 Task: For heading Calibri with Bold.  font size for heading24,  'Change the font style of data to'Bell MT.  and font size to 16,  Change the alignment of both headline & data to Align middle & Align Center.  In the sheet  InvReceiptsData
Action: Mouse moved to (68, 134)
Screenshot: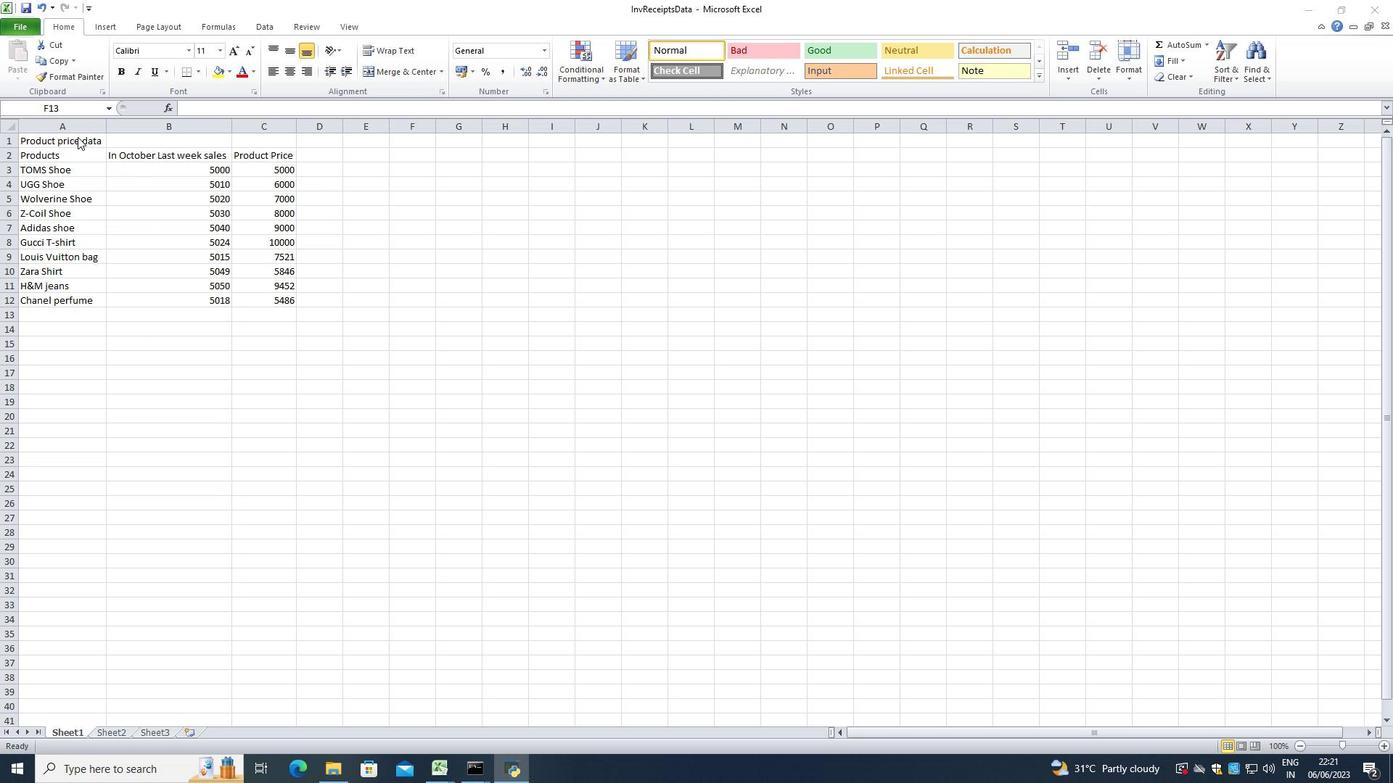 
Action: Mouse pressed left at (68, 134)
Screenshot: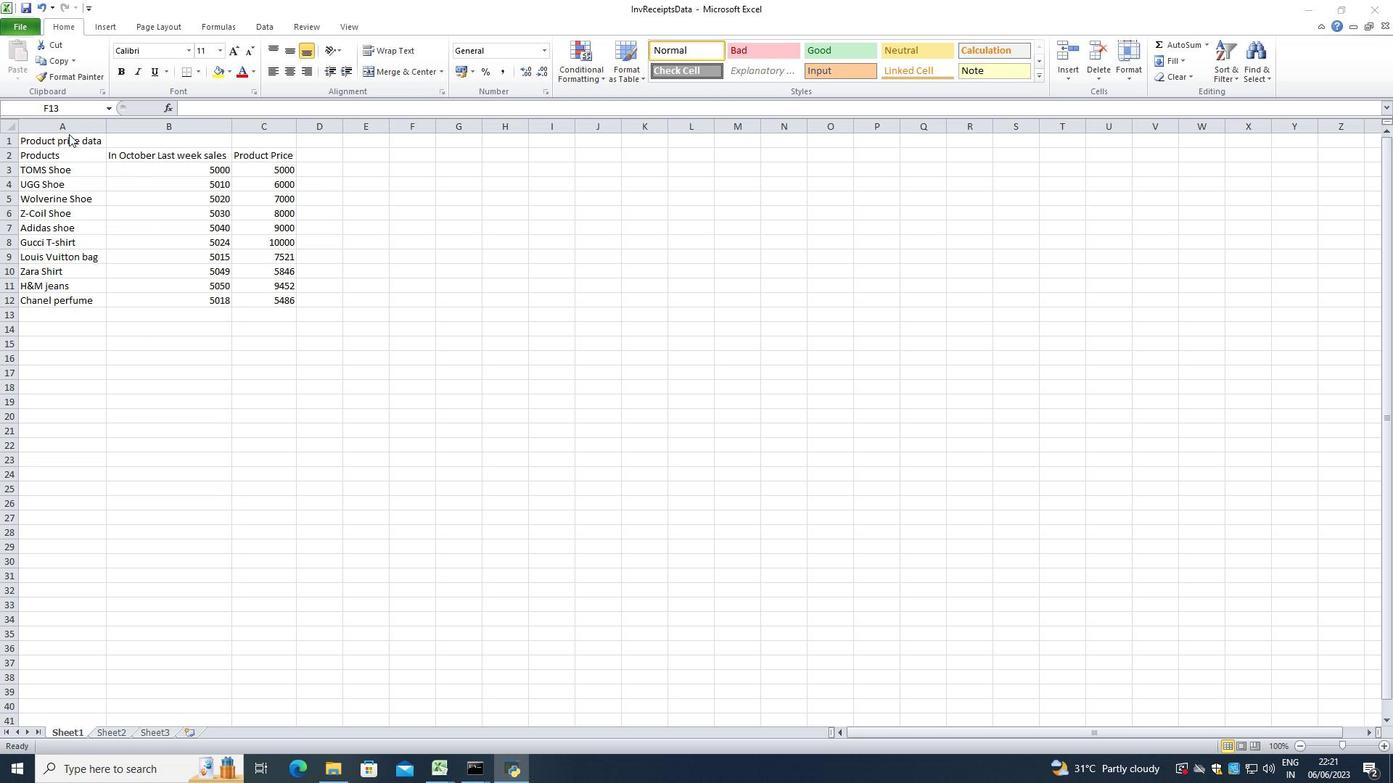 
Action: Mouse moved to (68, 138)
Screenshot: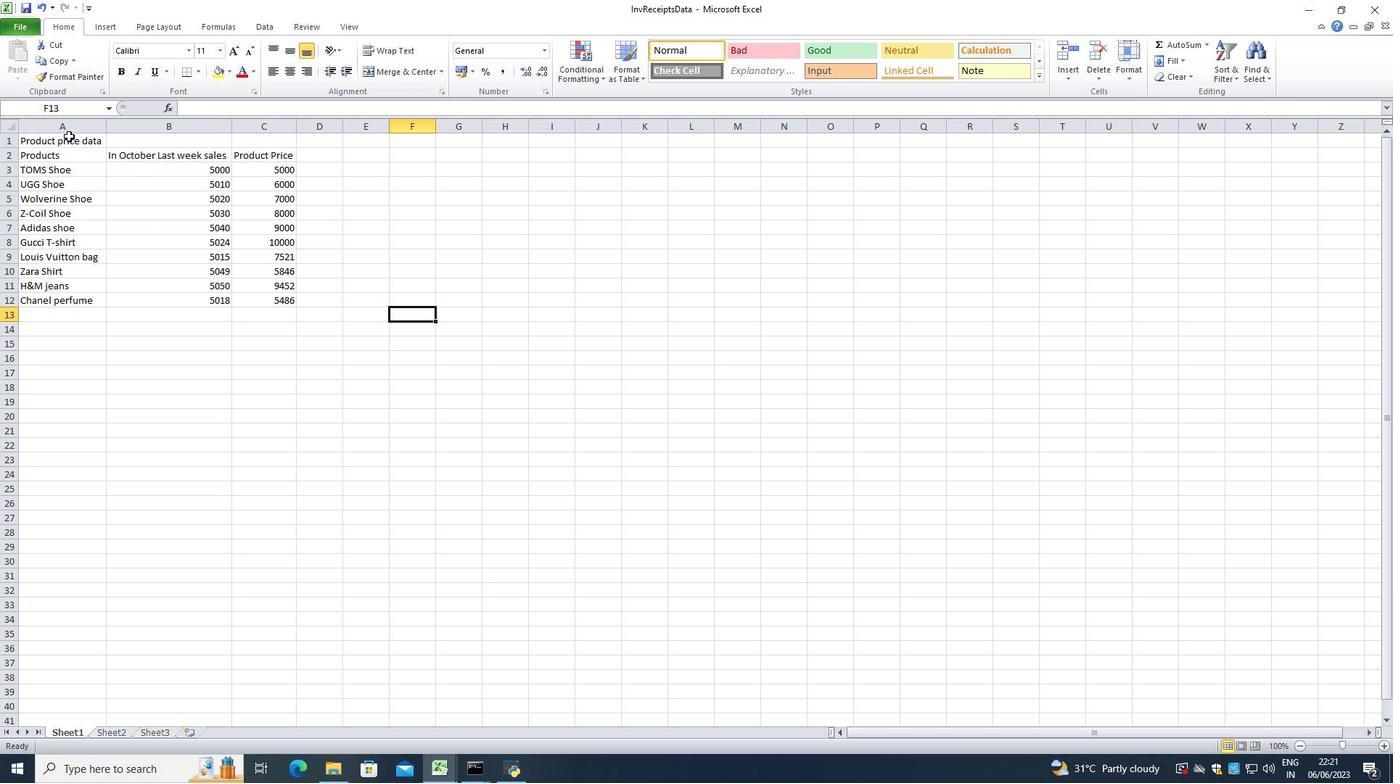 
Action: Mouse pressed left at (68, 138)
Screenshot: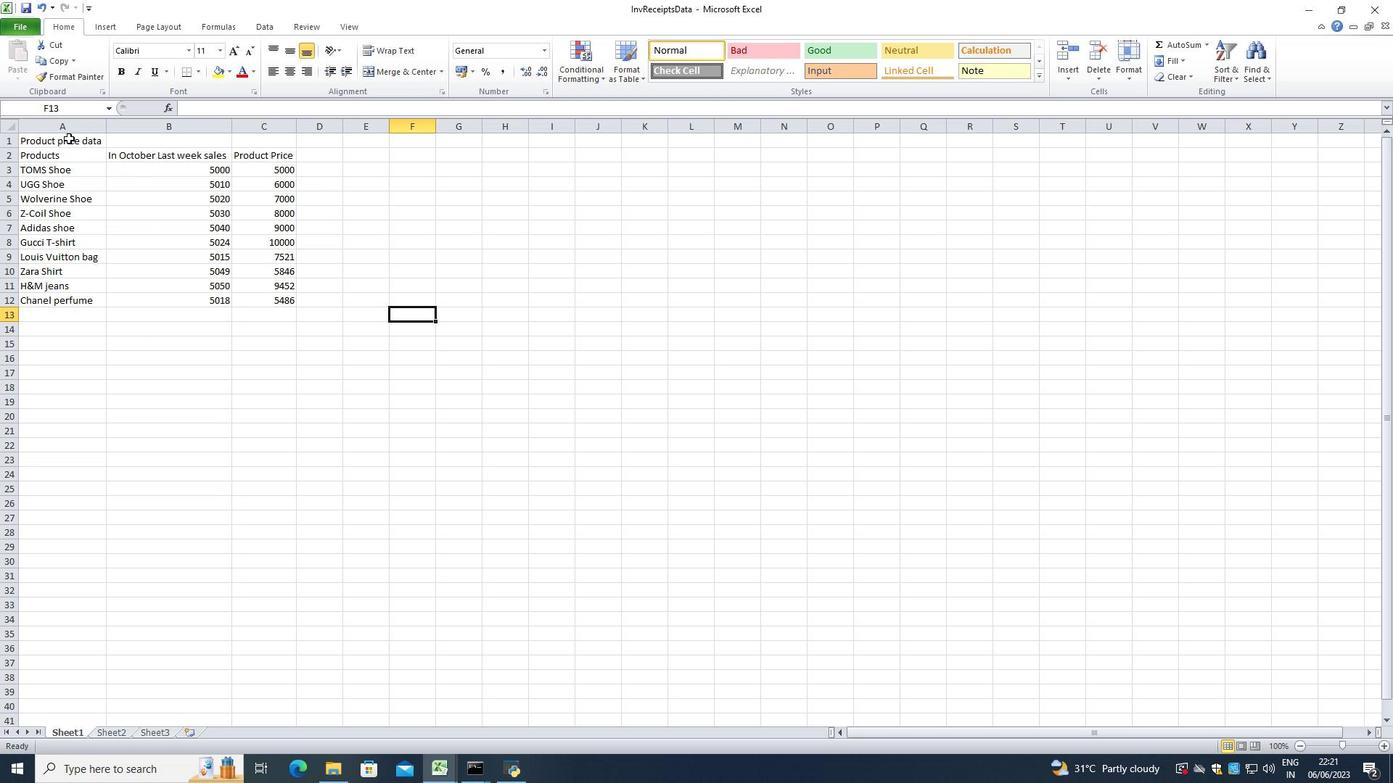 
Action: Mouse moved to (147, 50)
Screenshot: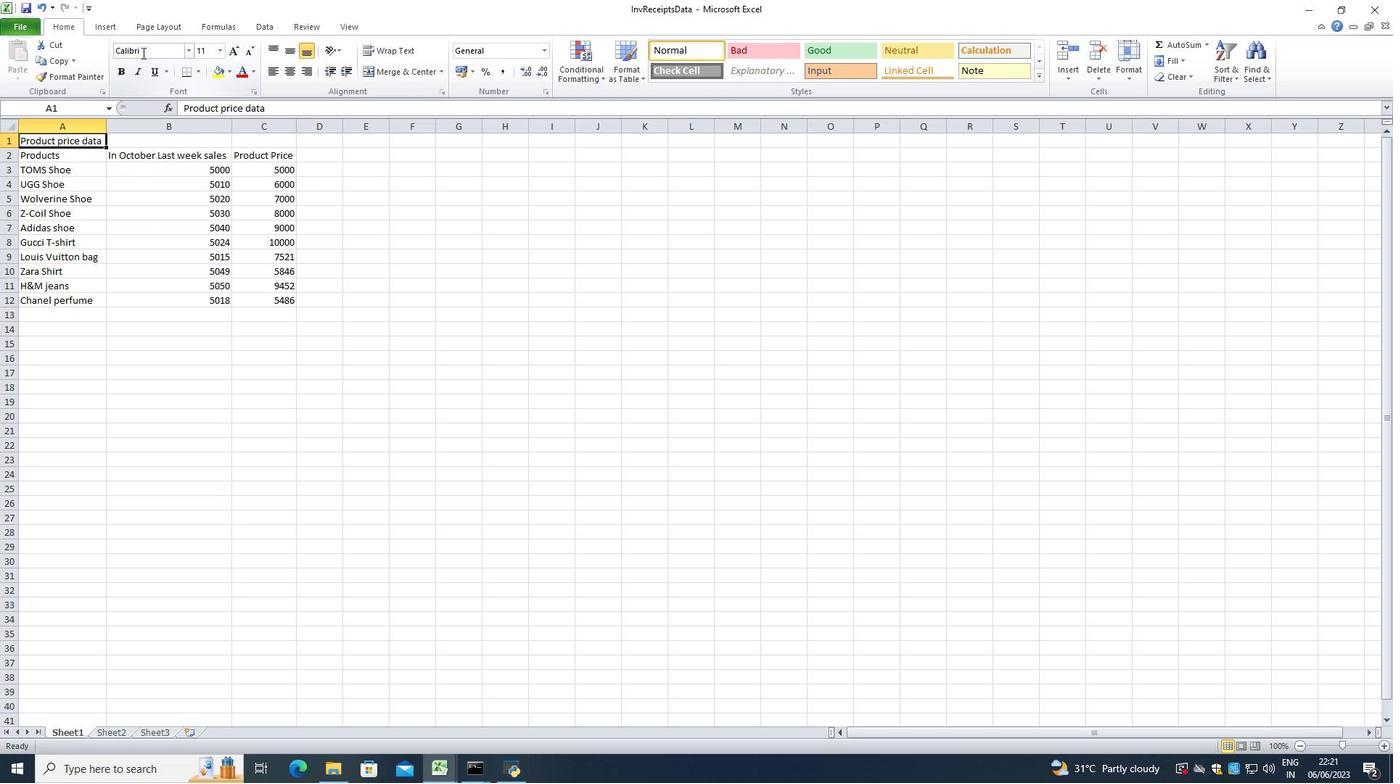 
Action: Mouse pressed left at (147, 50)
Screenshot: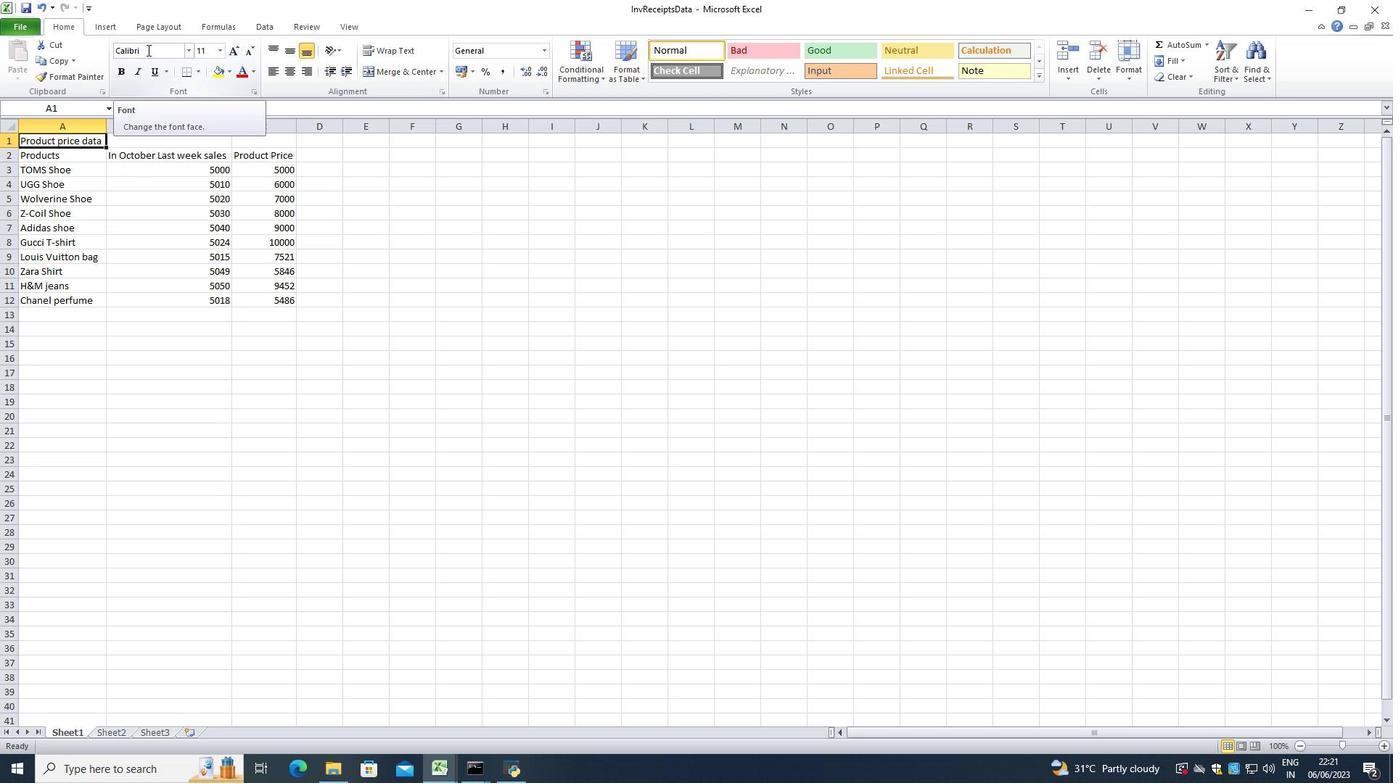 
Action: Key pressed <Key.backspace>
Screenshot: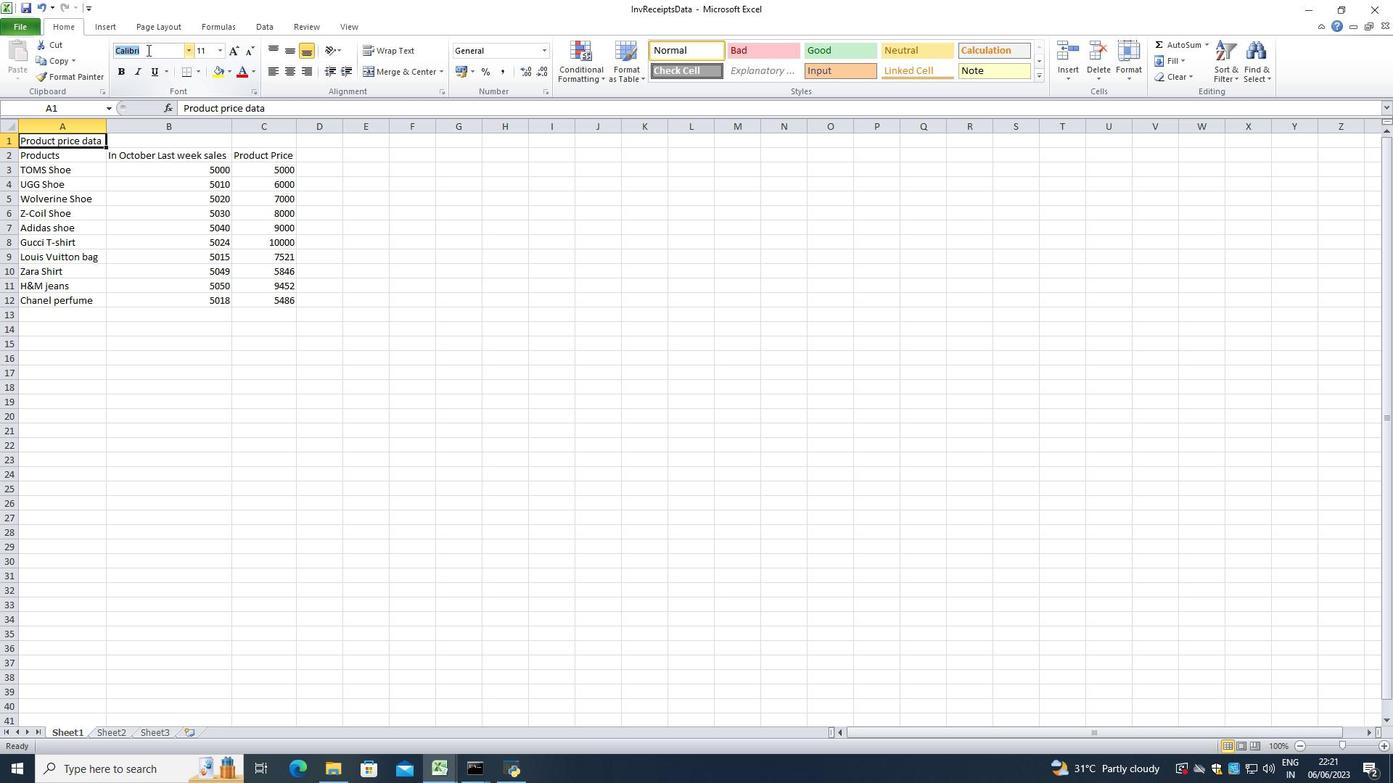 
Action: Mouse moved to (147, 50)
Screenshot: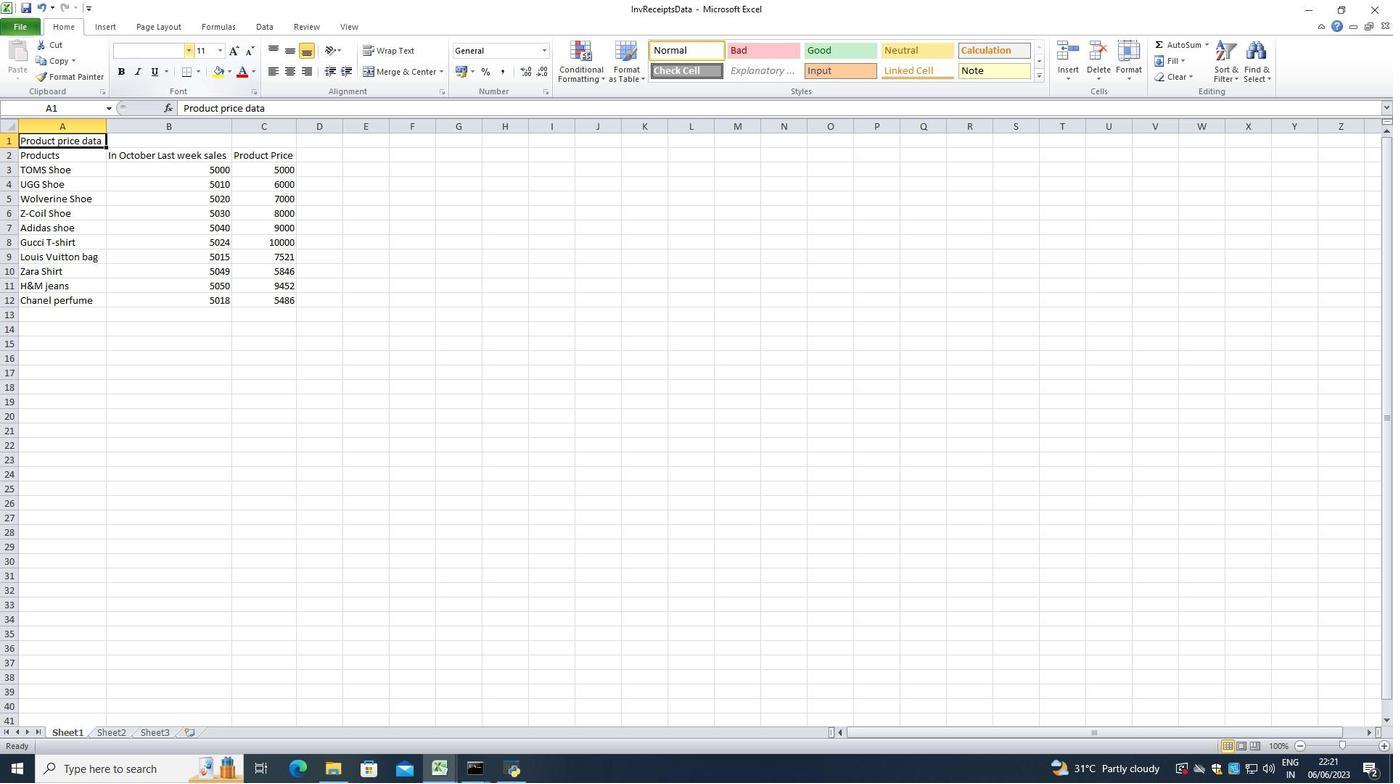 
Action: Key pressed c
Screenshot: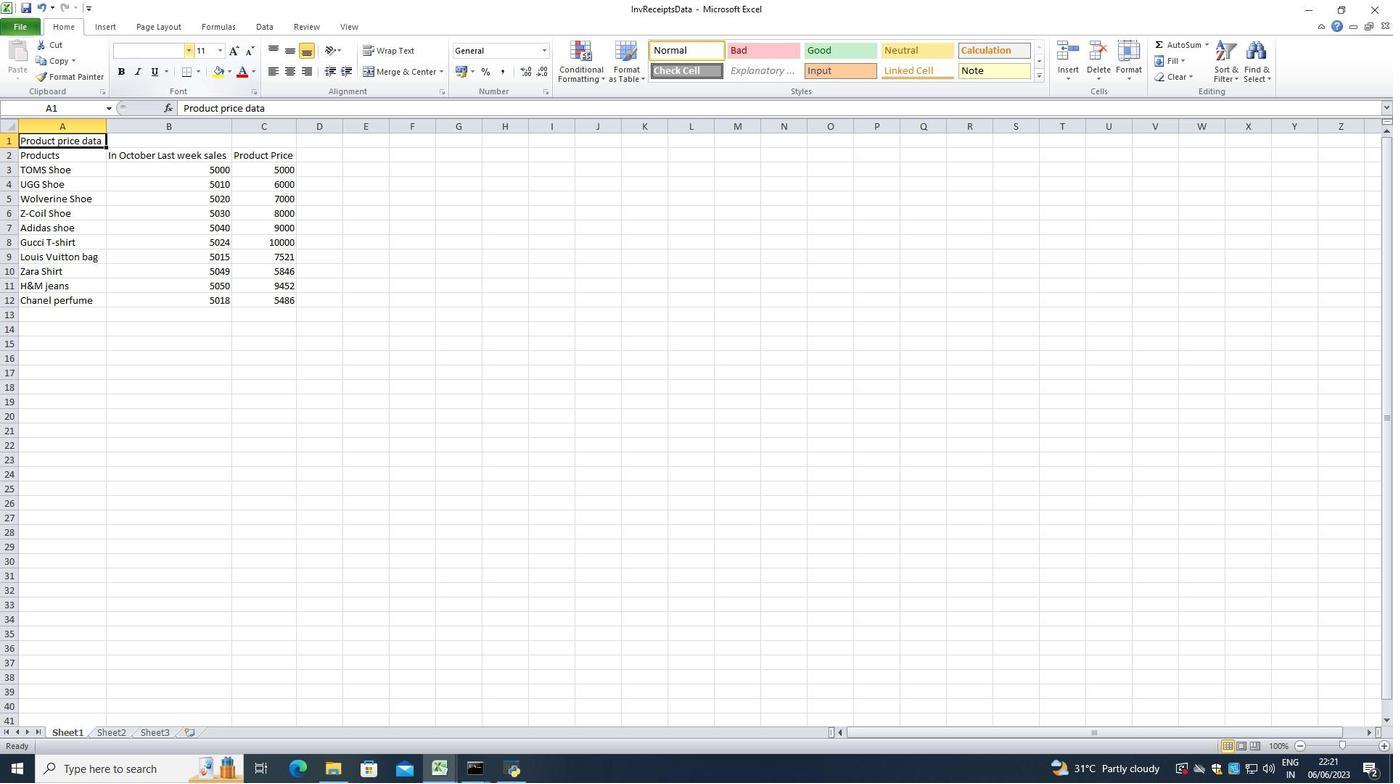 
Action: Mouse moved to (116, 28)
Screenshot: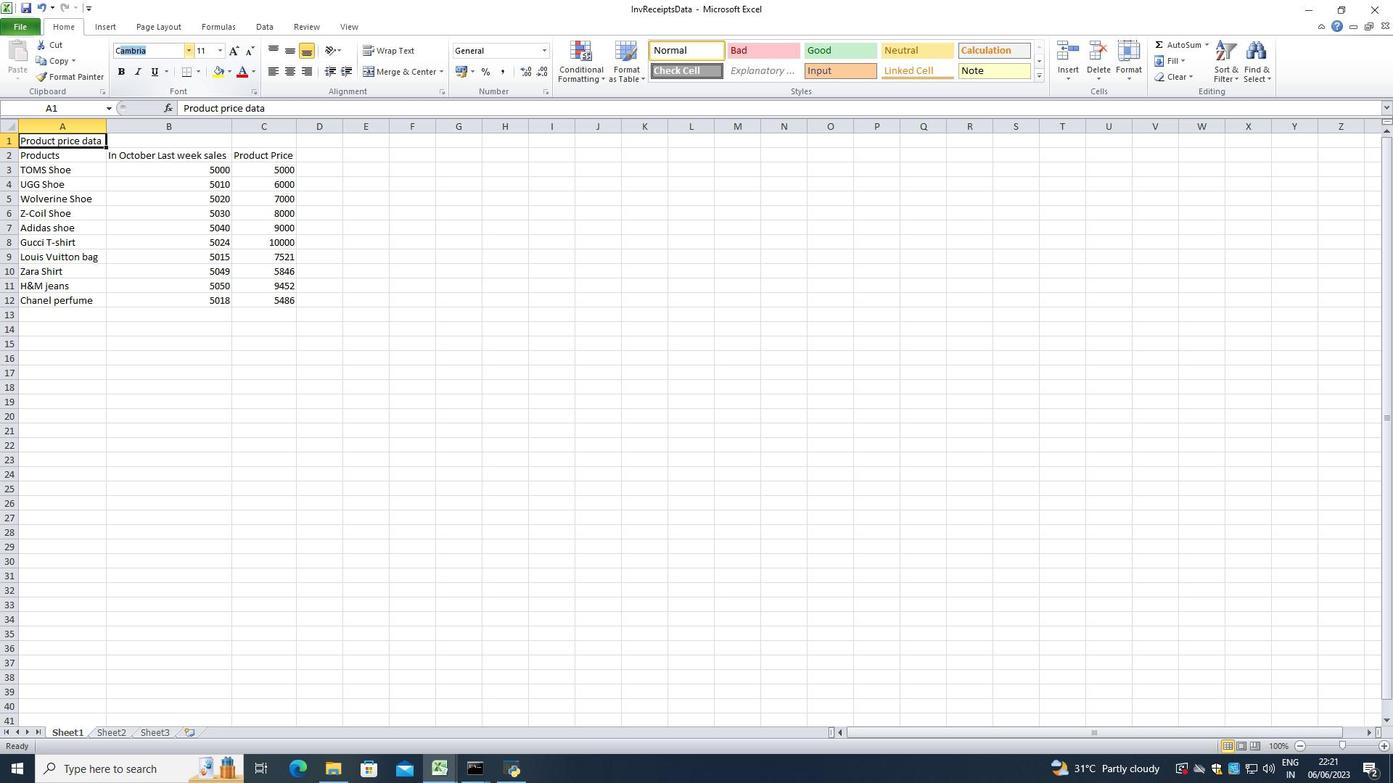 
Action: Key pressed a
Screenshot: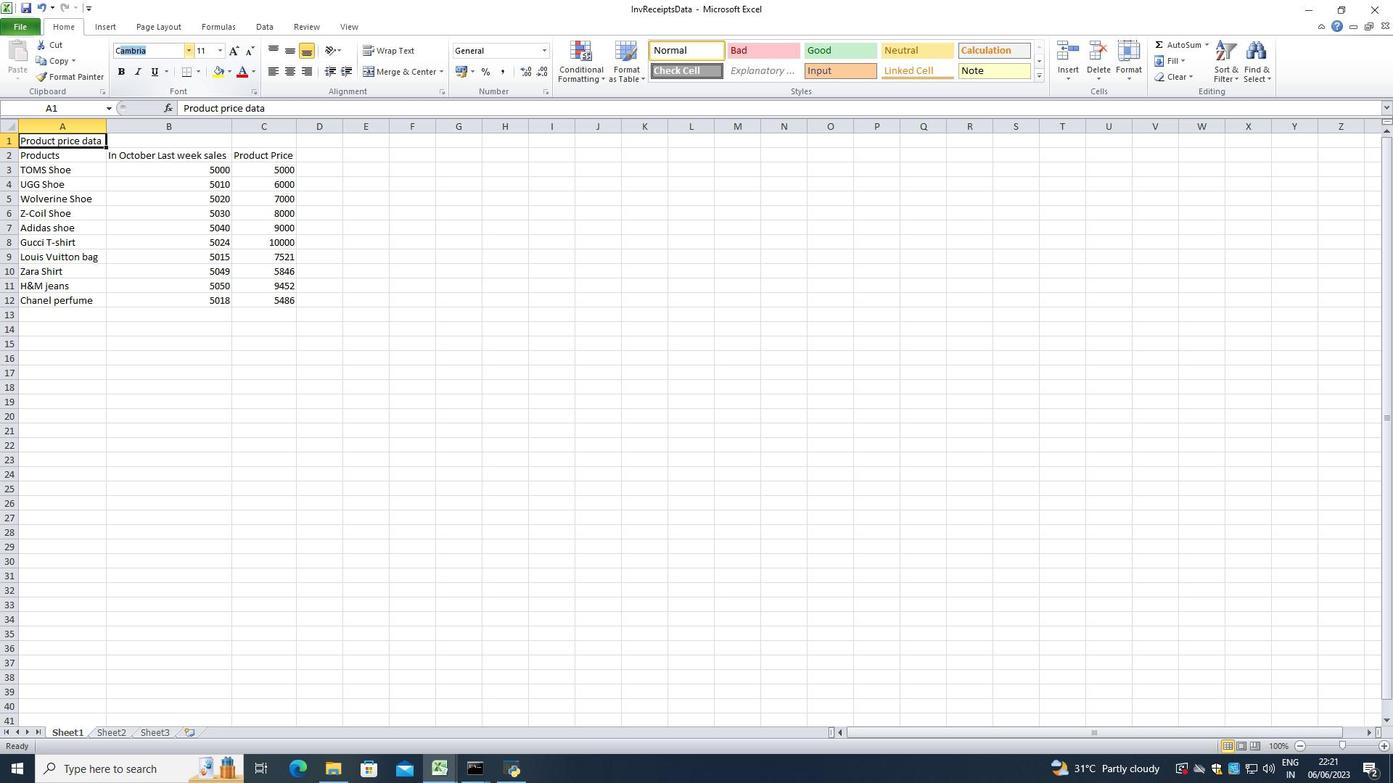 
Action: Mouse moved to (106, 21)
Screenshot: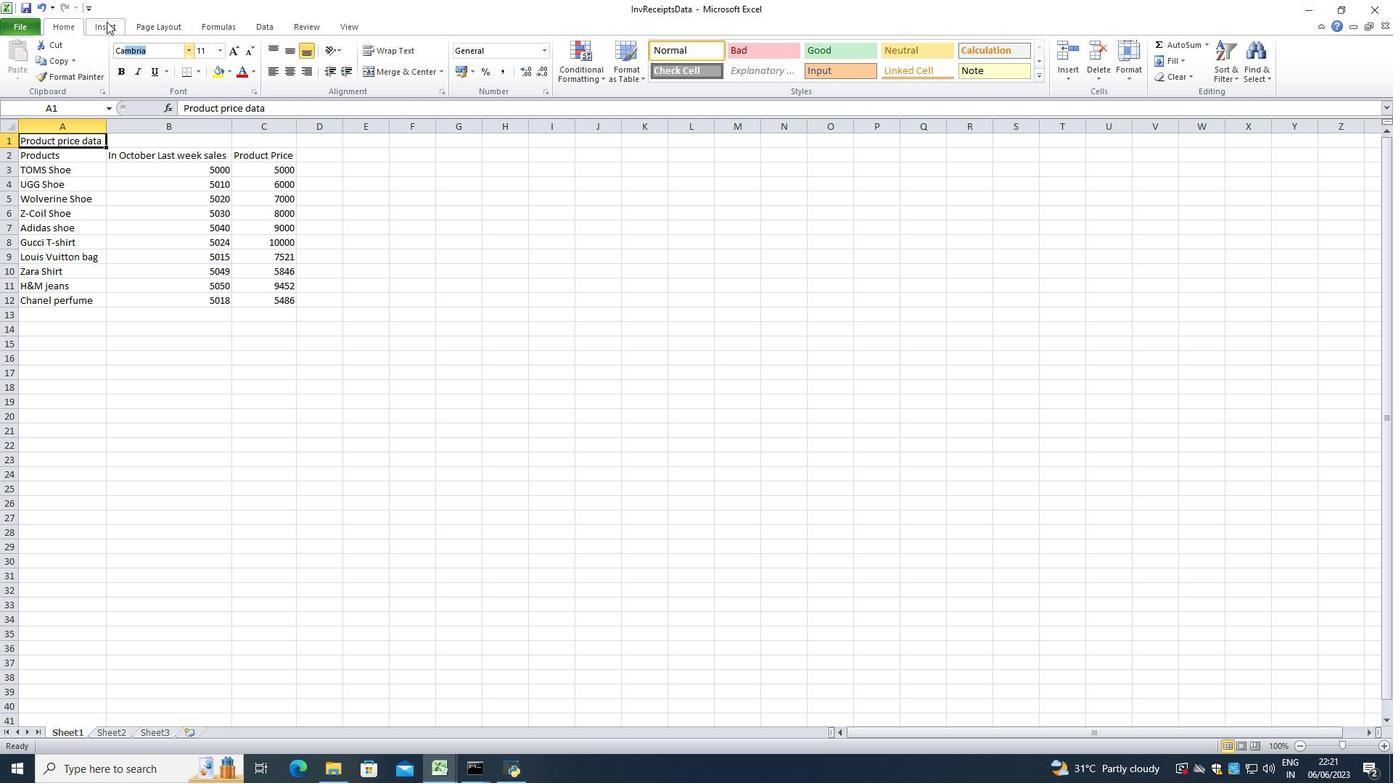 
Action: Key pressed i<Key.backspace>li<Key.enter>
Screenshot: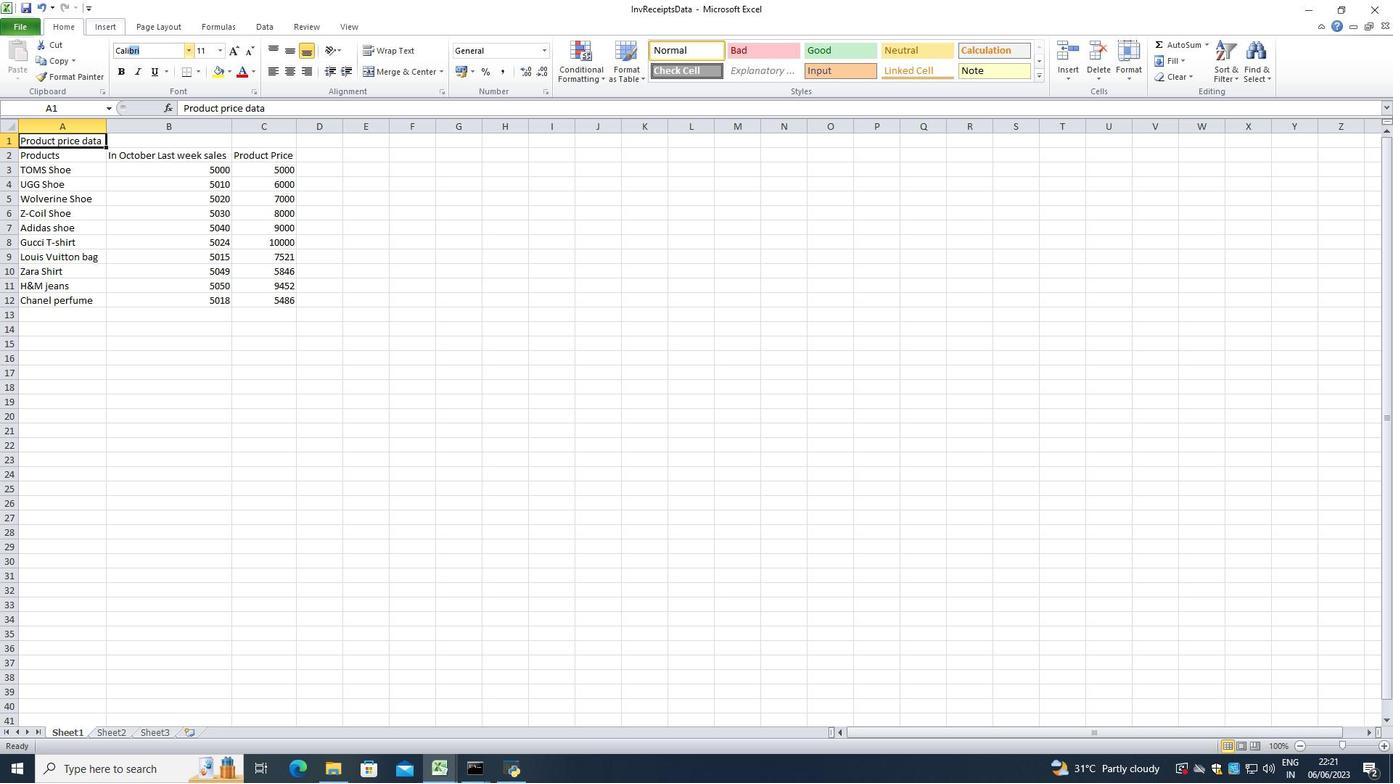 
Action: Mouse moved to (121, 71)
Screenshot: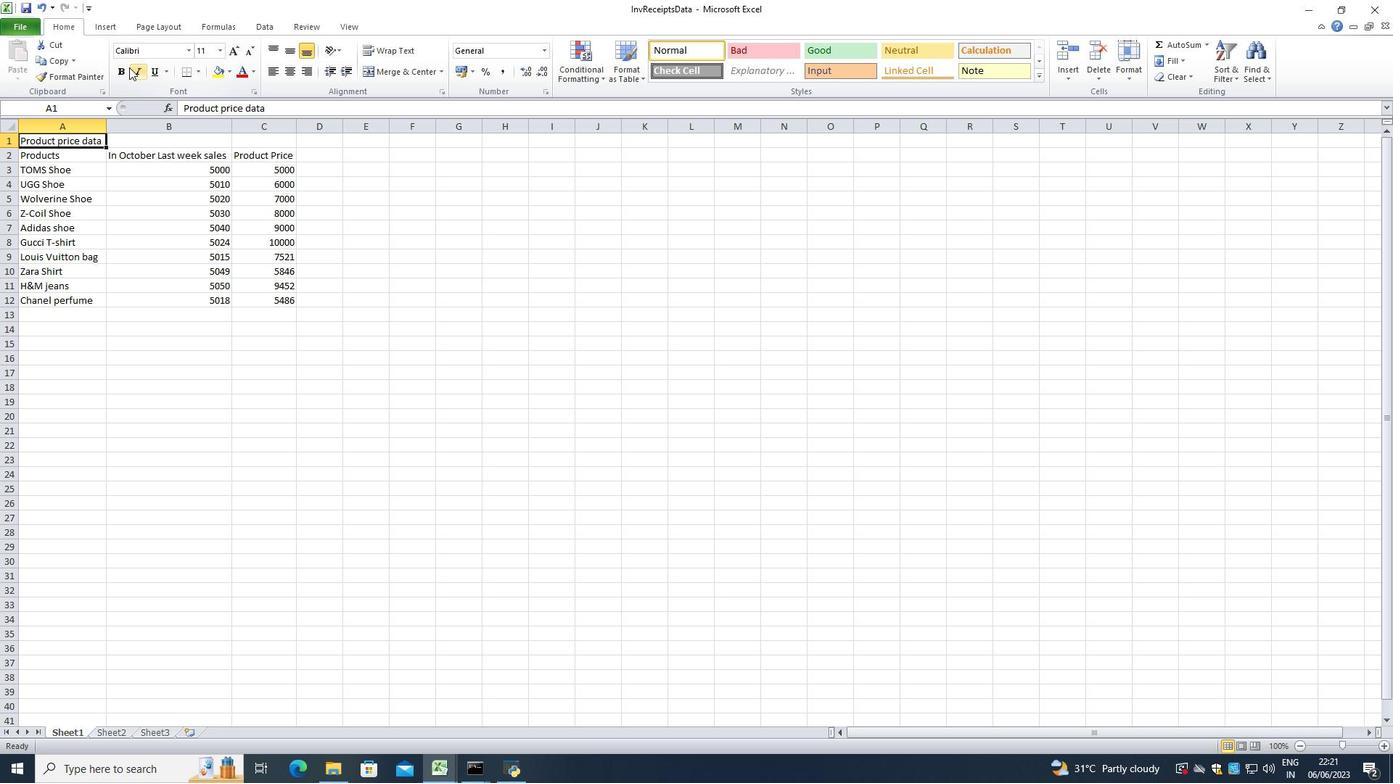 
Action: Mouse pressed left at (121, 71)
Screenshot: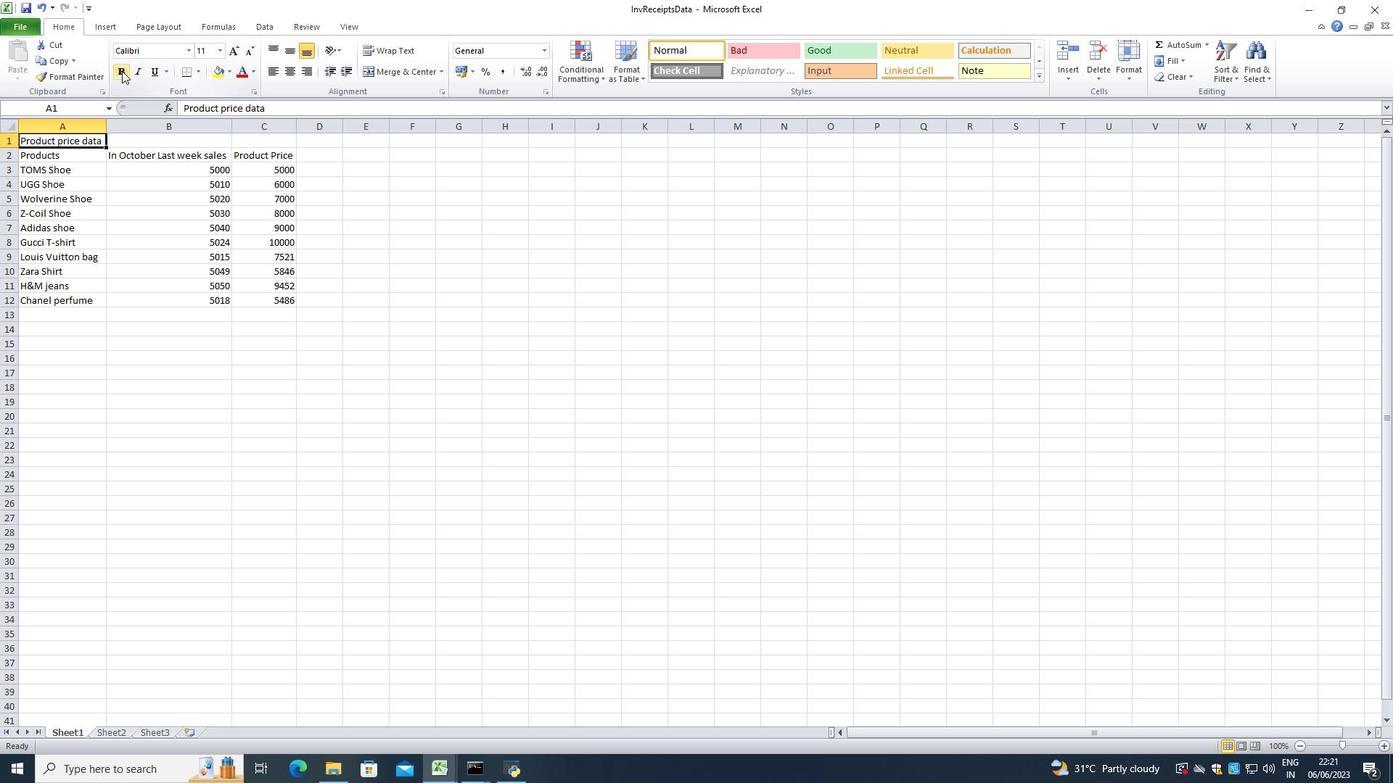 
Action: Mouse moved to (205, 51)
Screenshot: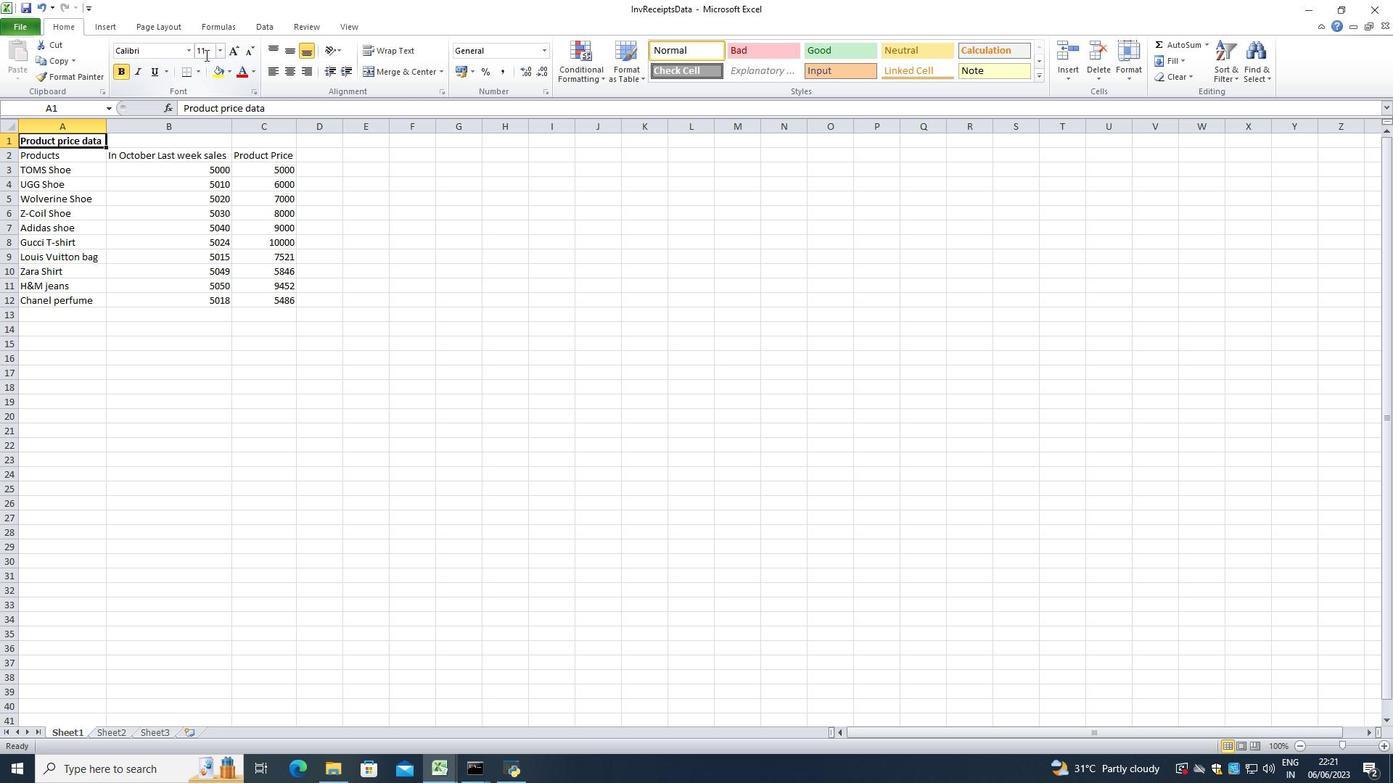
Action: Mouse pressed left at (205, 51)
Screenshot: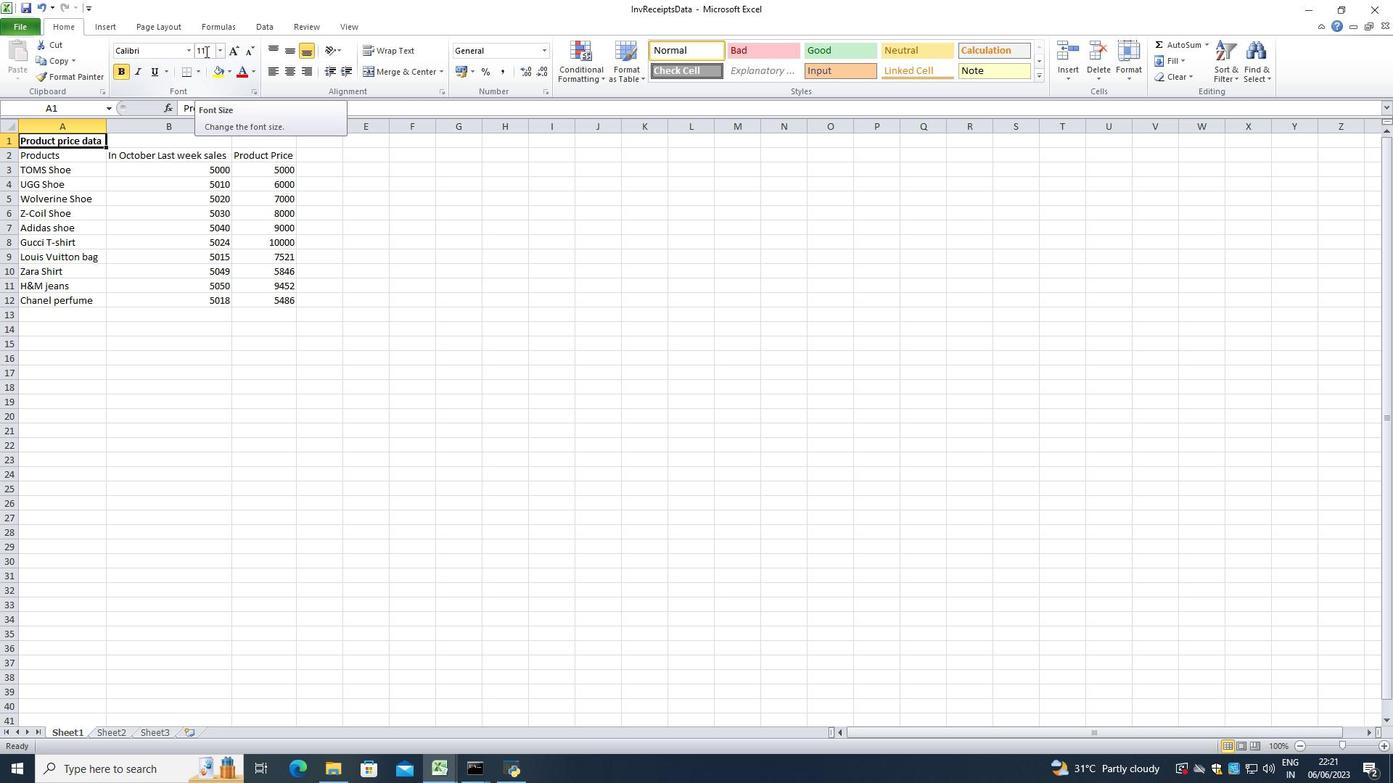 
Action: Key pressed <Key.backspace>
Screenshot: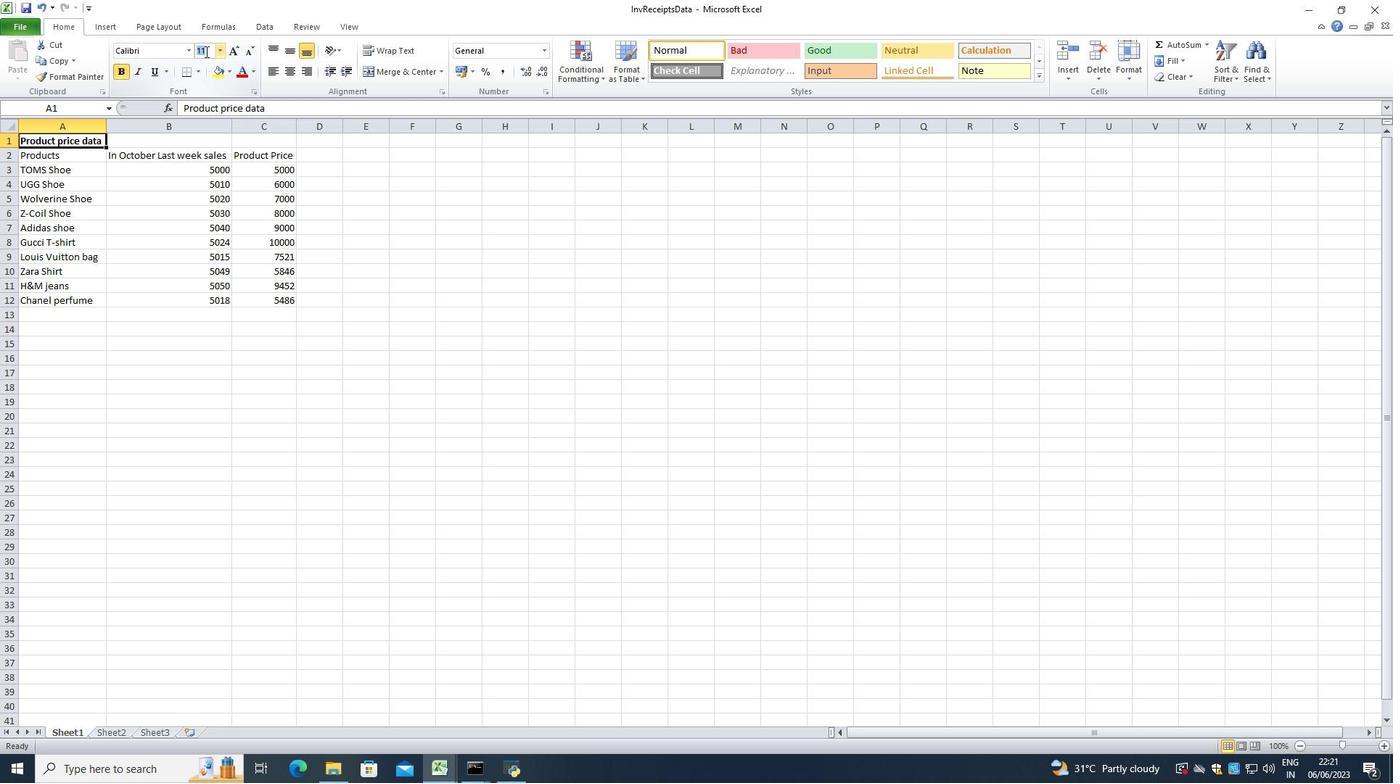 
Action: Mouse moved to (202, 55)
Screenshot: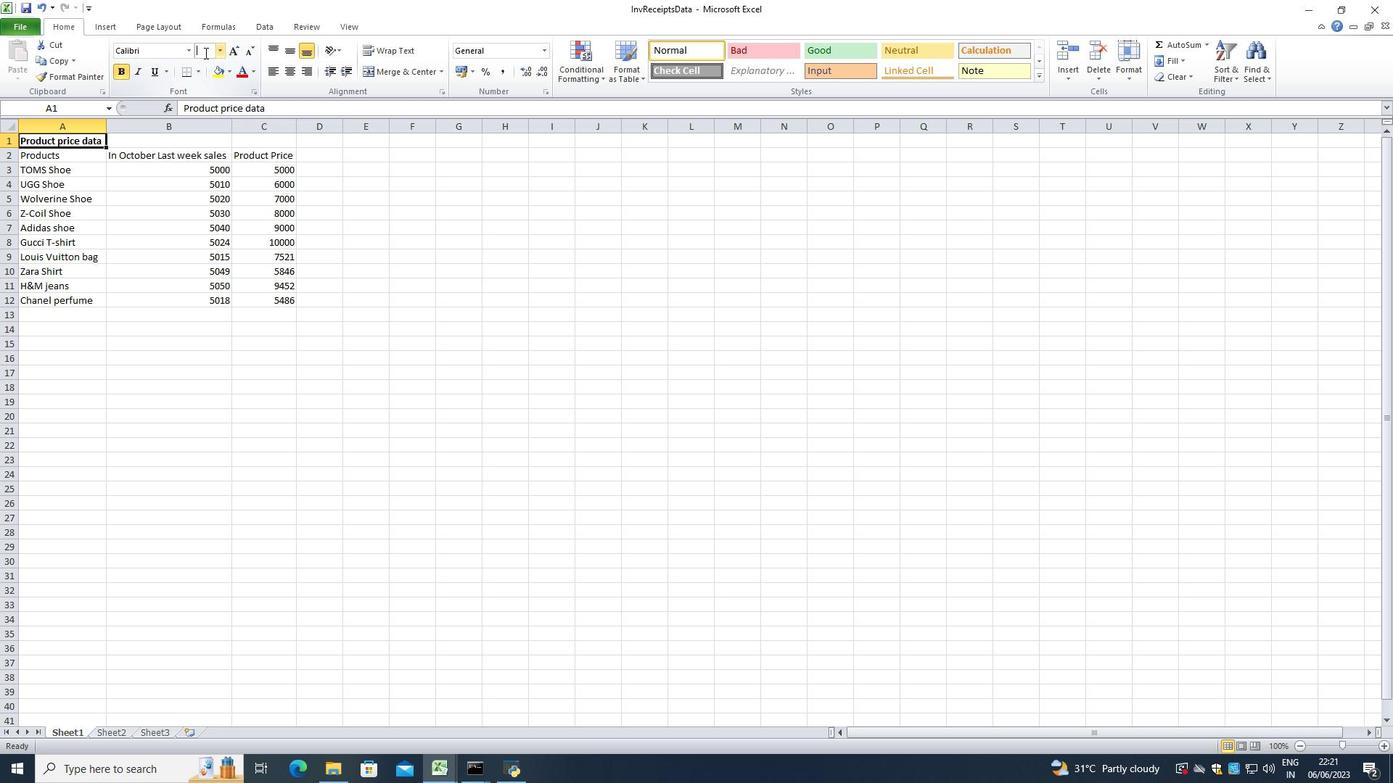 
Action: Key pressed 24
Screenshot: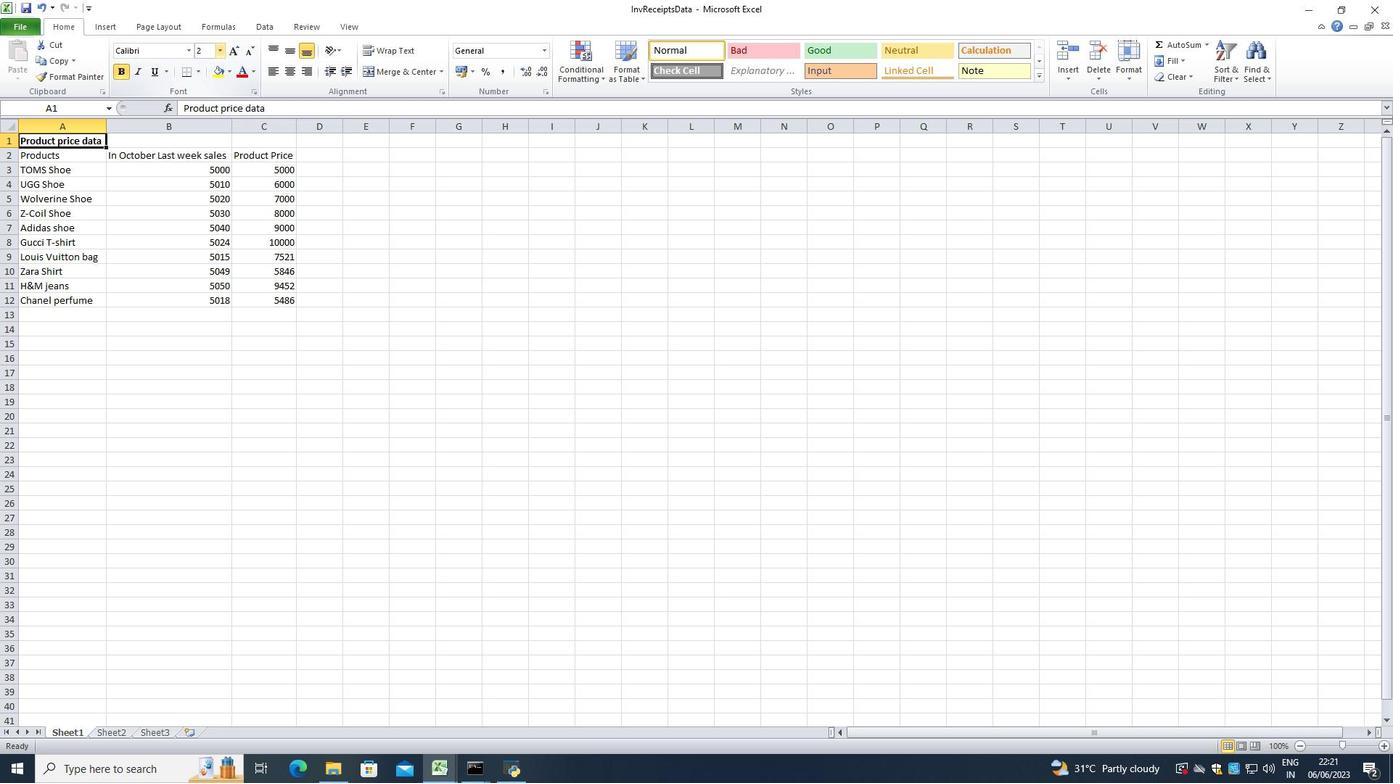 
Action: Mouse moved to (197, 65)
Screenshot: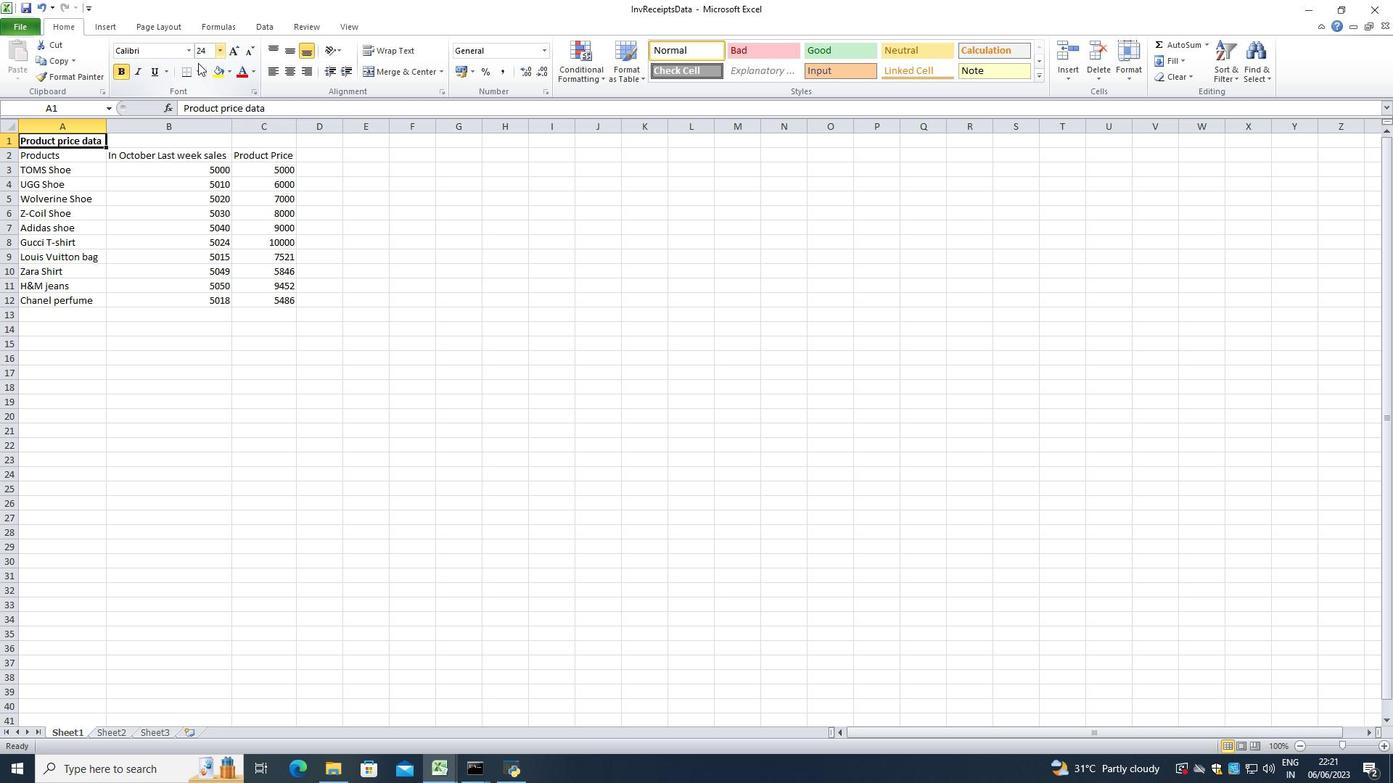 
Action: Key pressed <Key.enter>
Screenshot: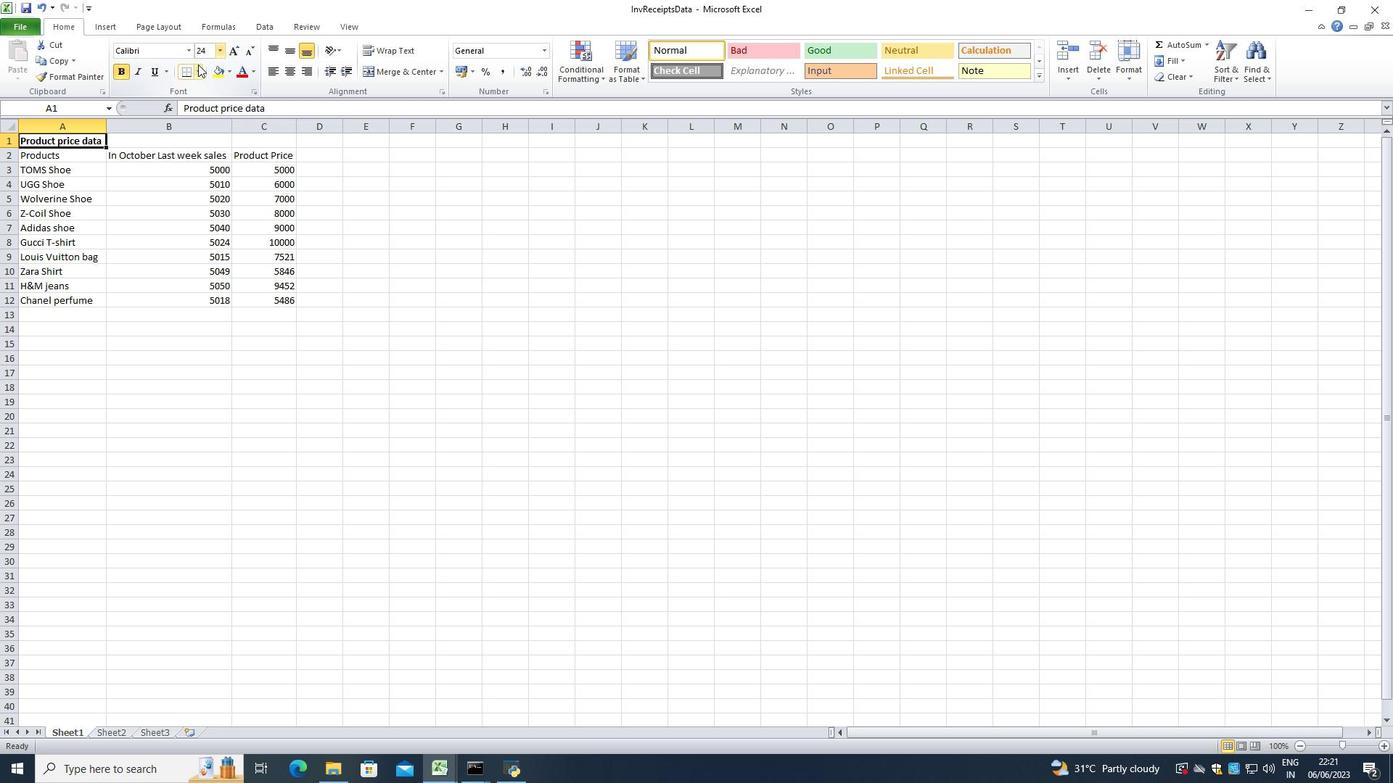 
Action: Mouse moved to (38, 171)
Screenshot: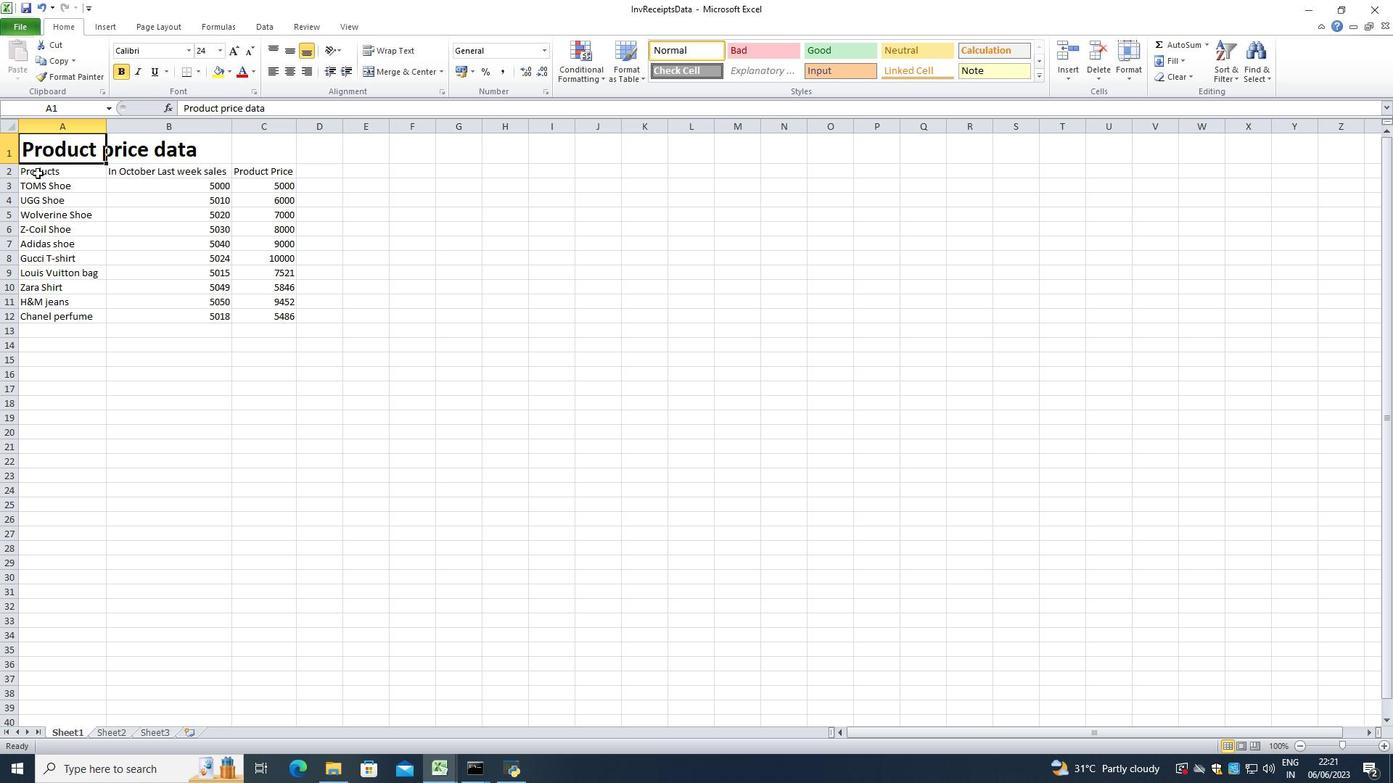 
Action: Mouse pressed left at (38, 171)
Screenshot: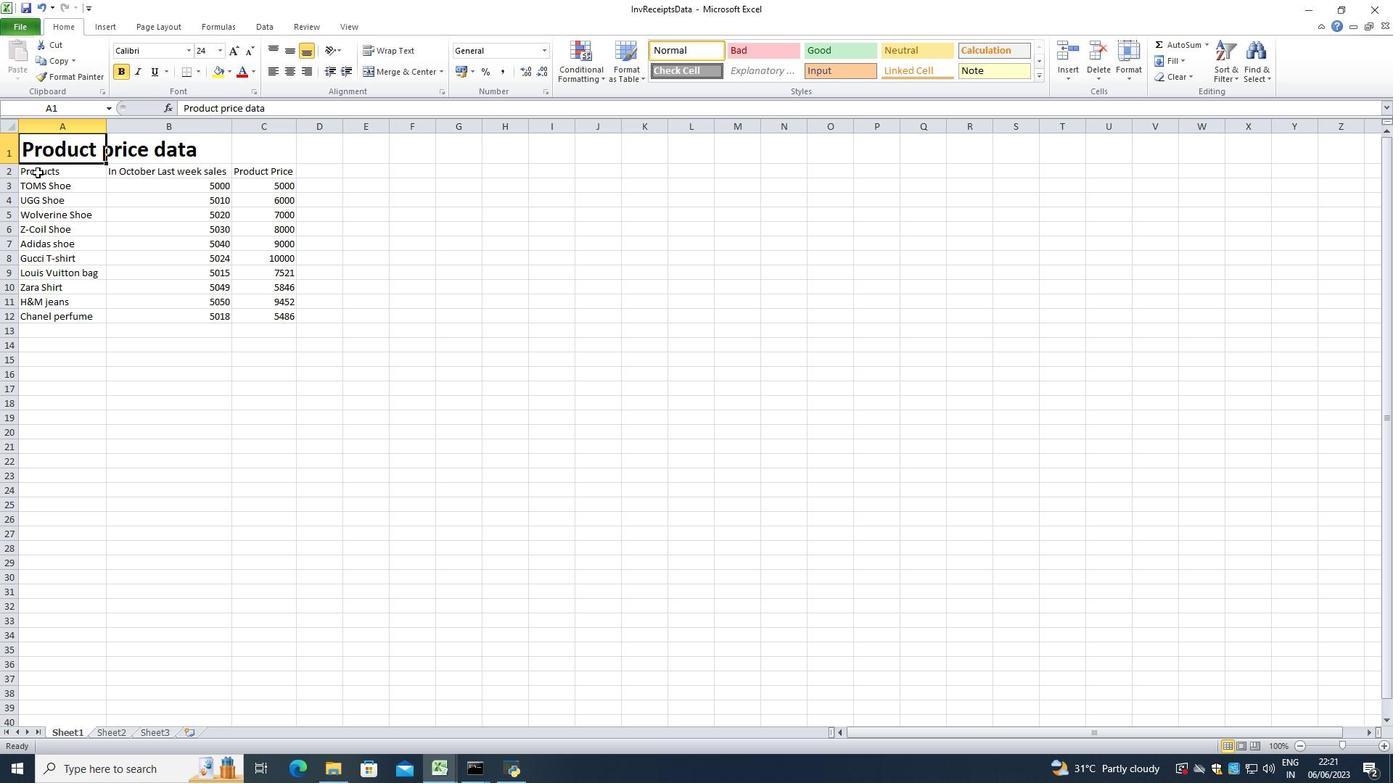 
Action: Mouse moved to (163, 49)
Screenshot: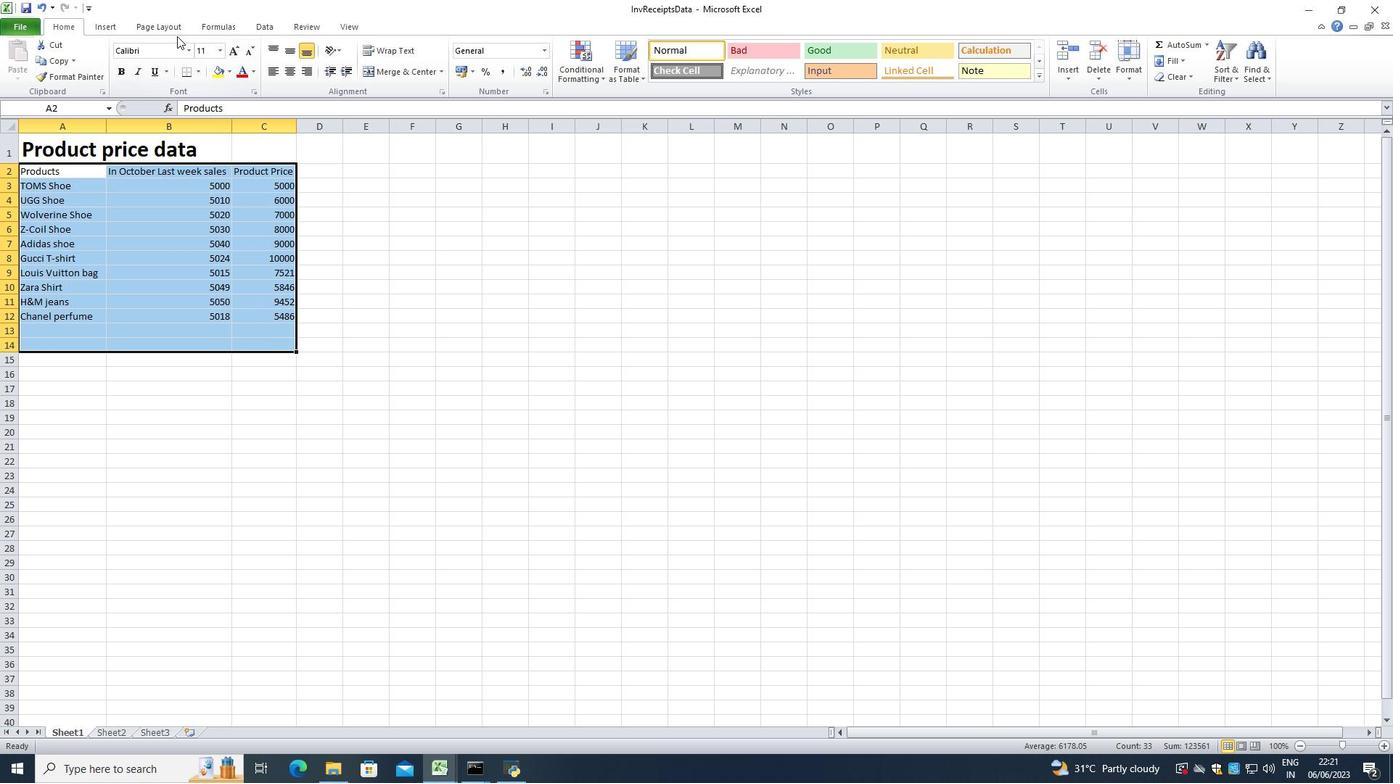
Action: Mouse pressed left at (163, 49)
Screenshot: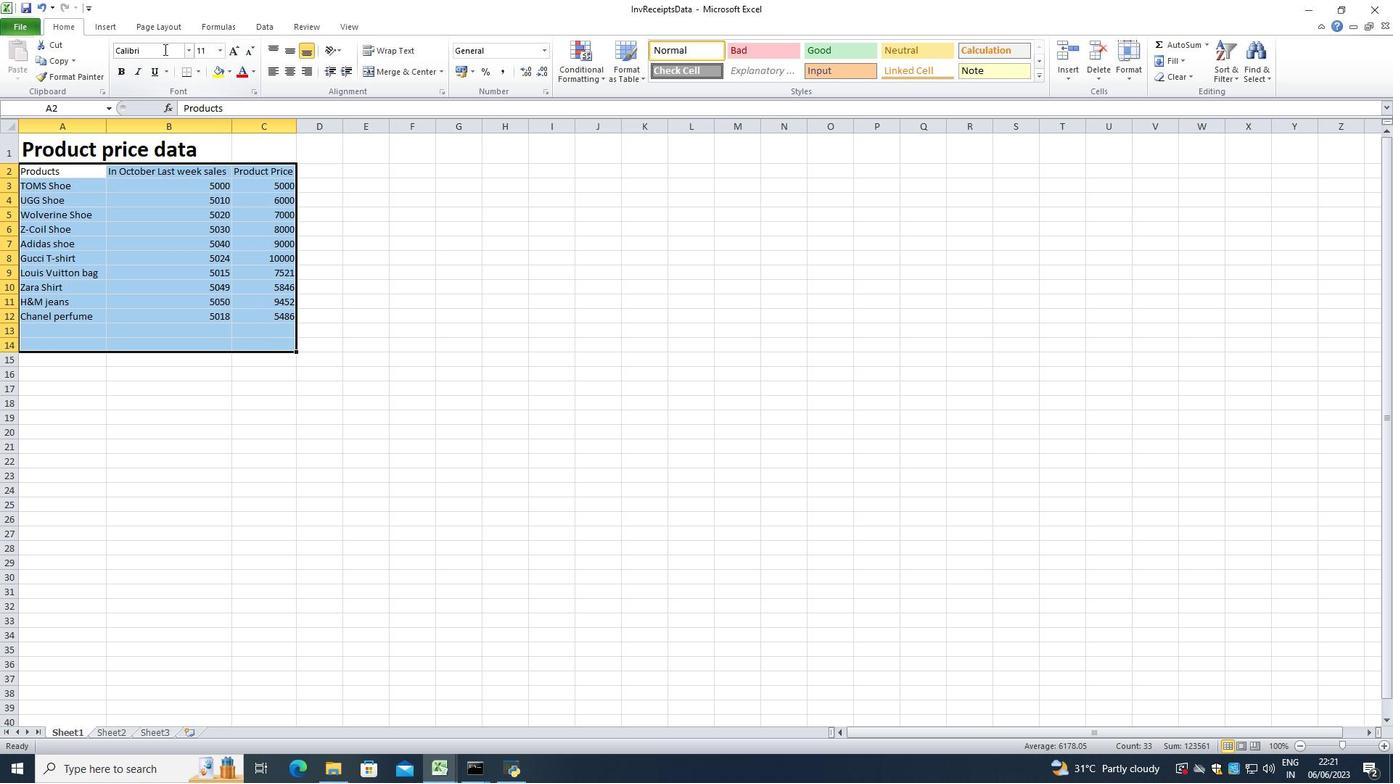 
Action: Mouse moved to (164, 55)
Screenshot: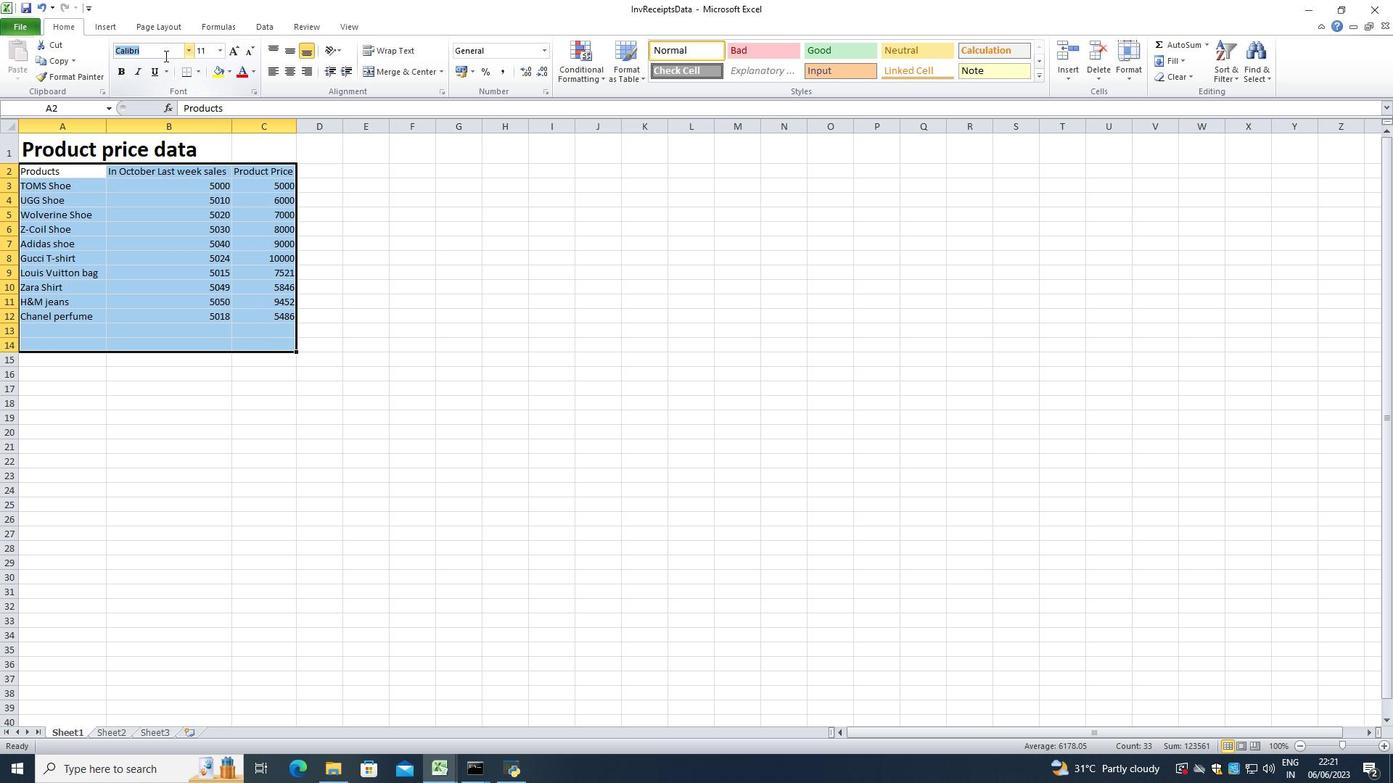 
Action: Key pressed <Key.backspace>
Screenshot: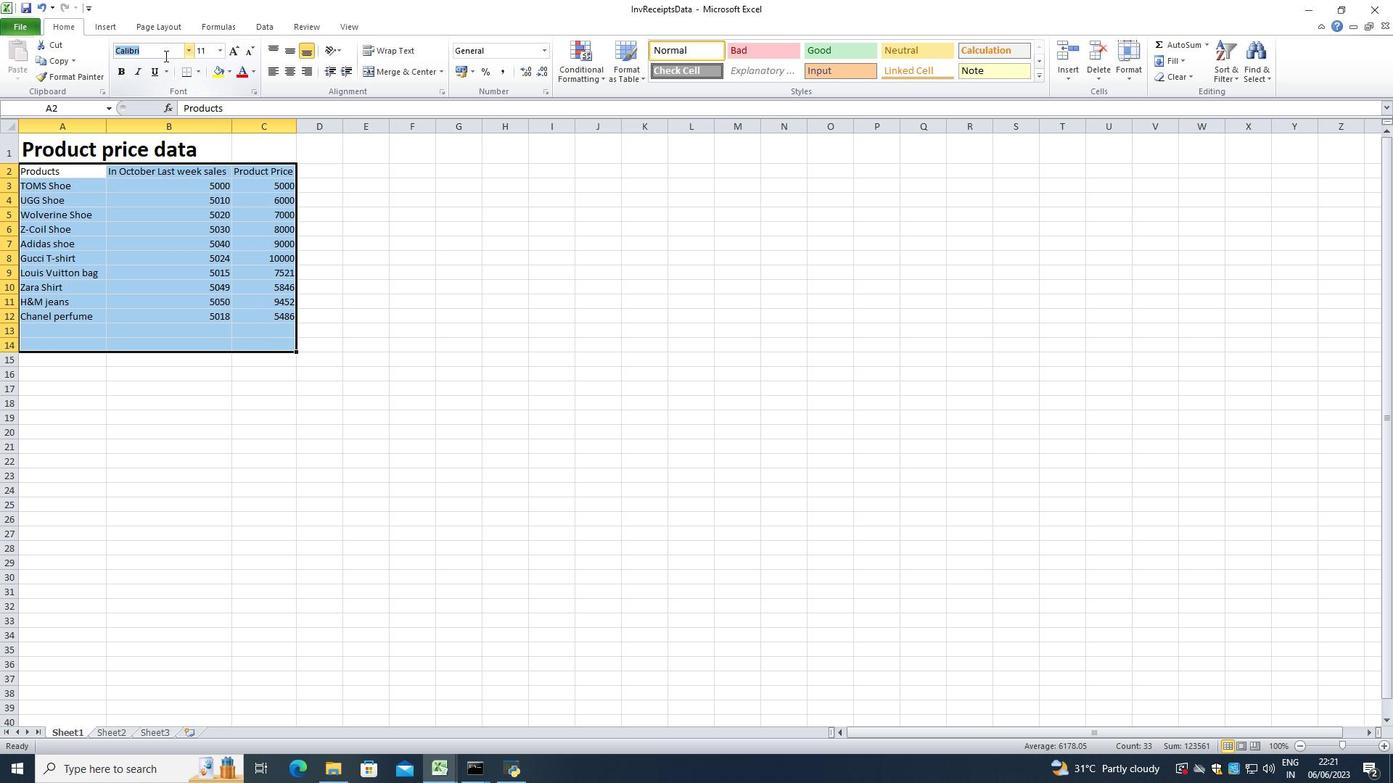
Action: Mouse moved to (161, 70)
Screenshot: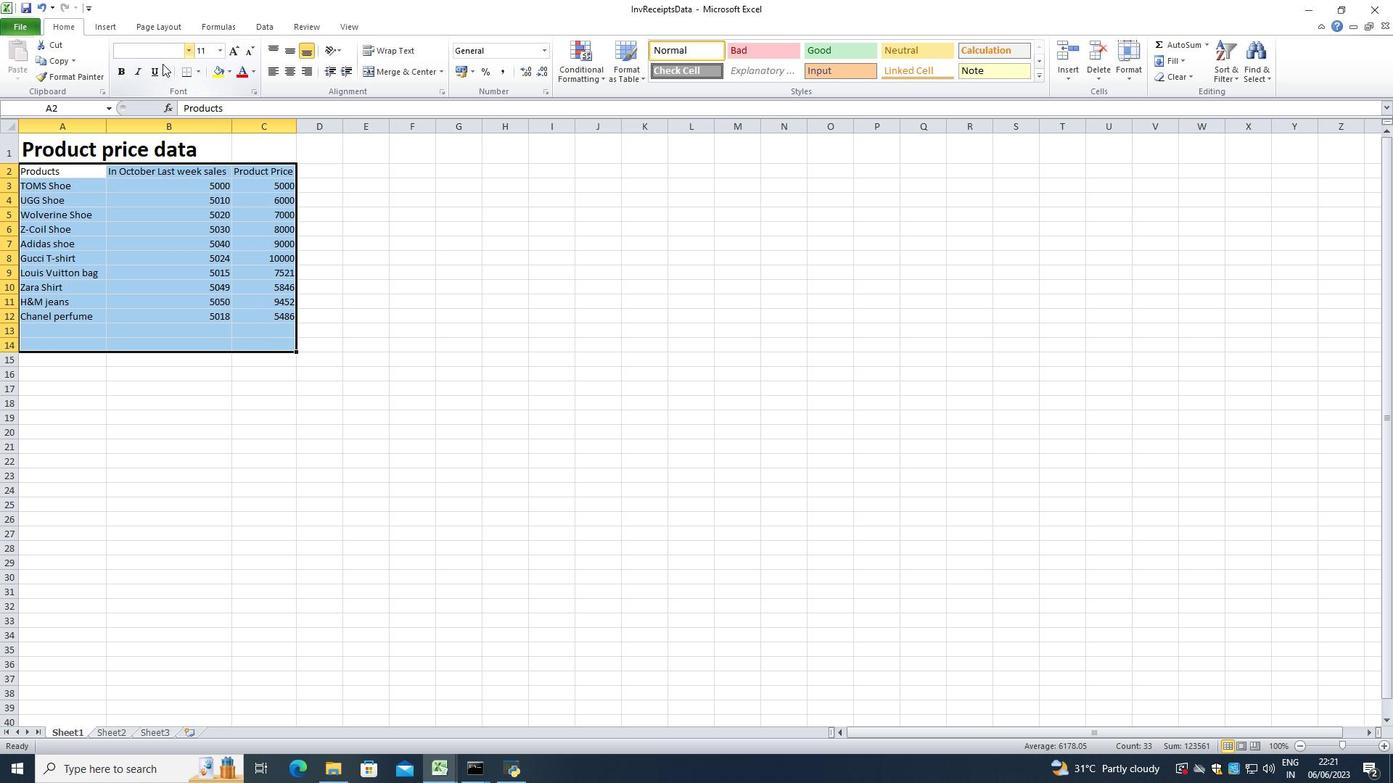 
Action: Key pressed be<Key.enter>
Screenshot: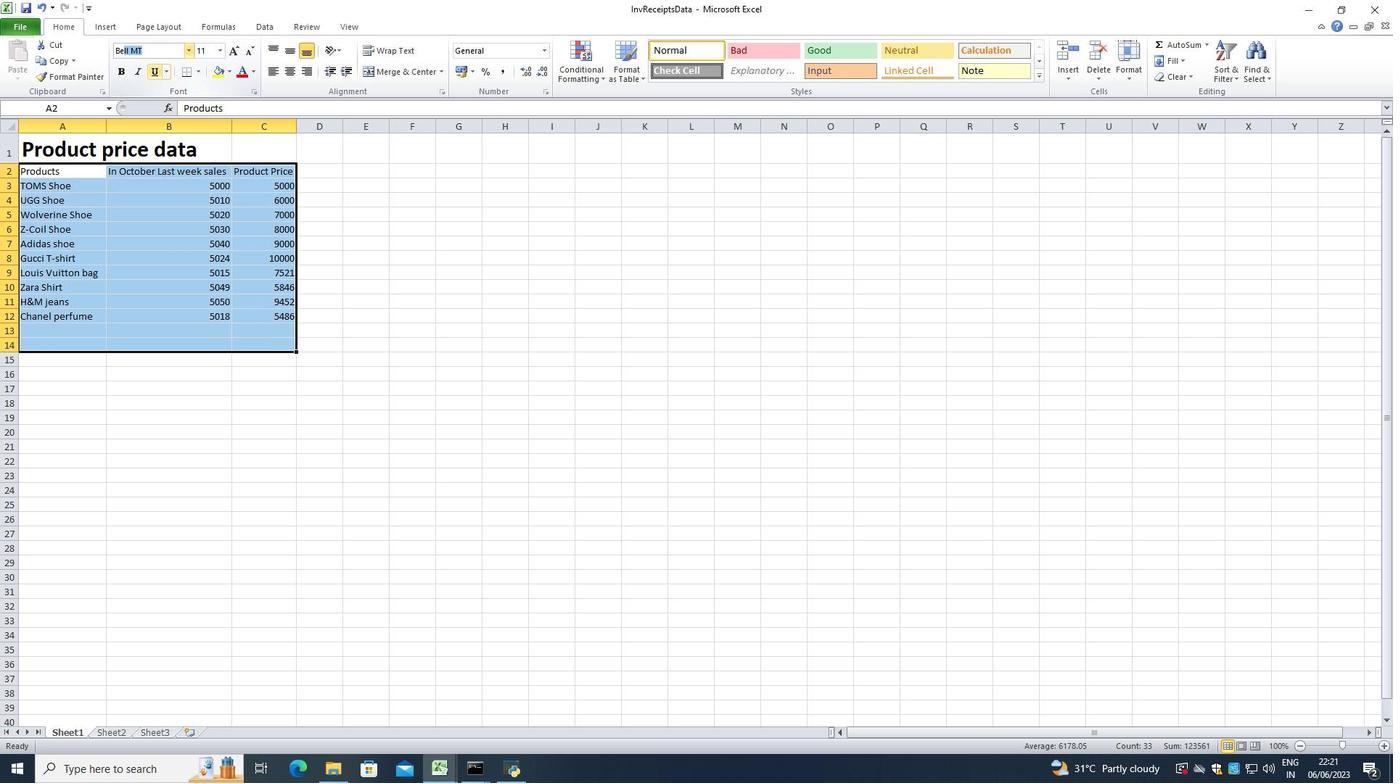 
Action: Mouse moved to (205, 47)
Screenshot: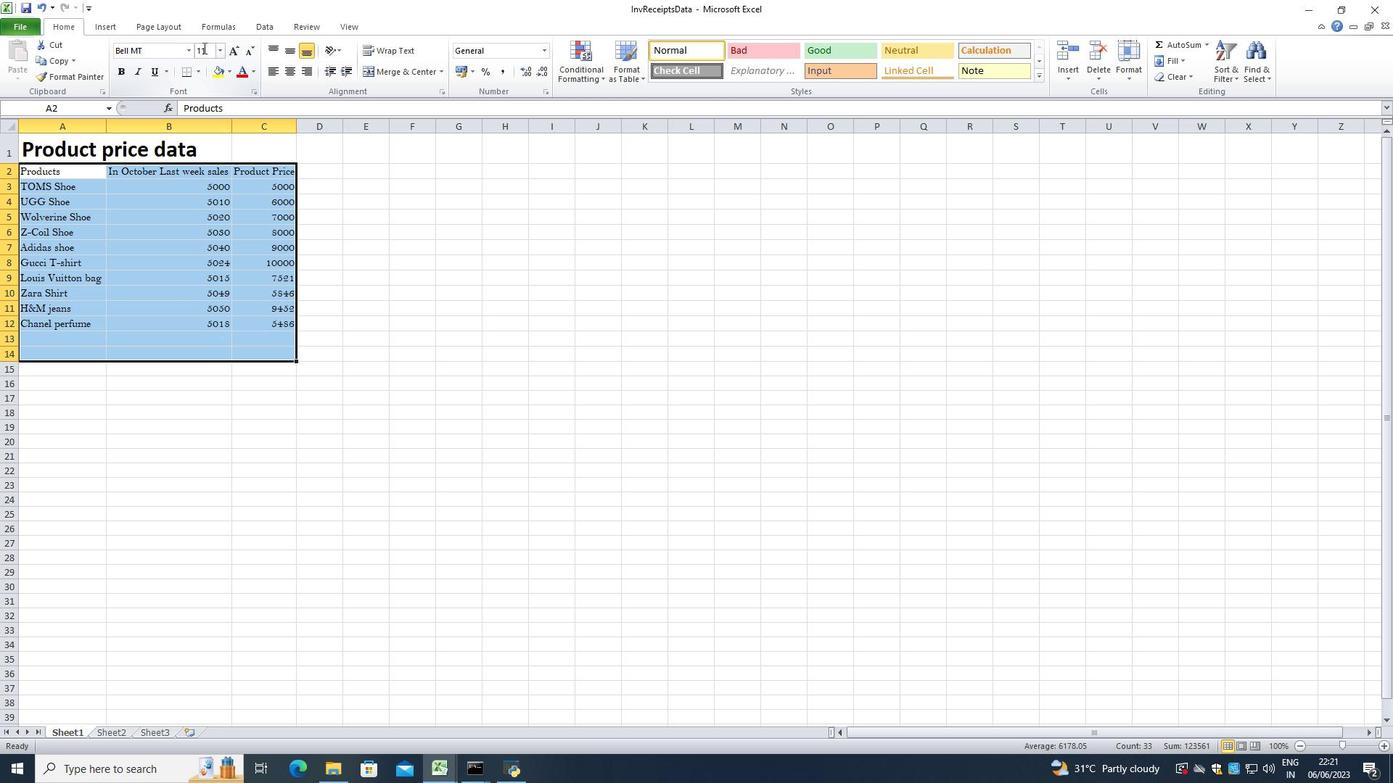 
Action: Mouse pressed left at (205, 47)
Screenshot: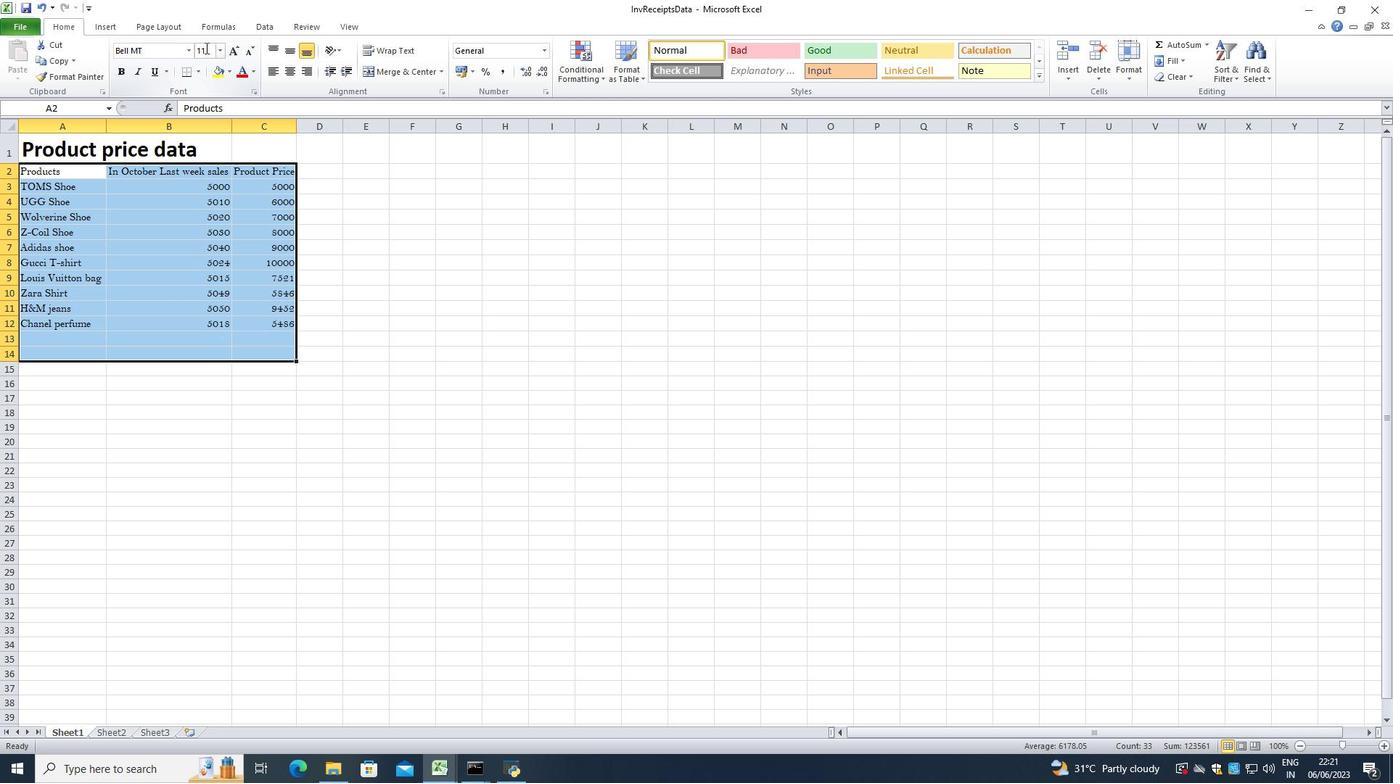 
Action: Mouse moved to (206, 92)
Screenshot: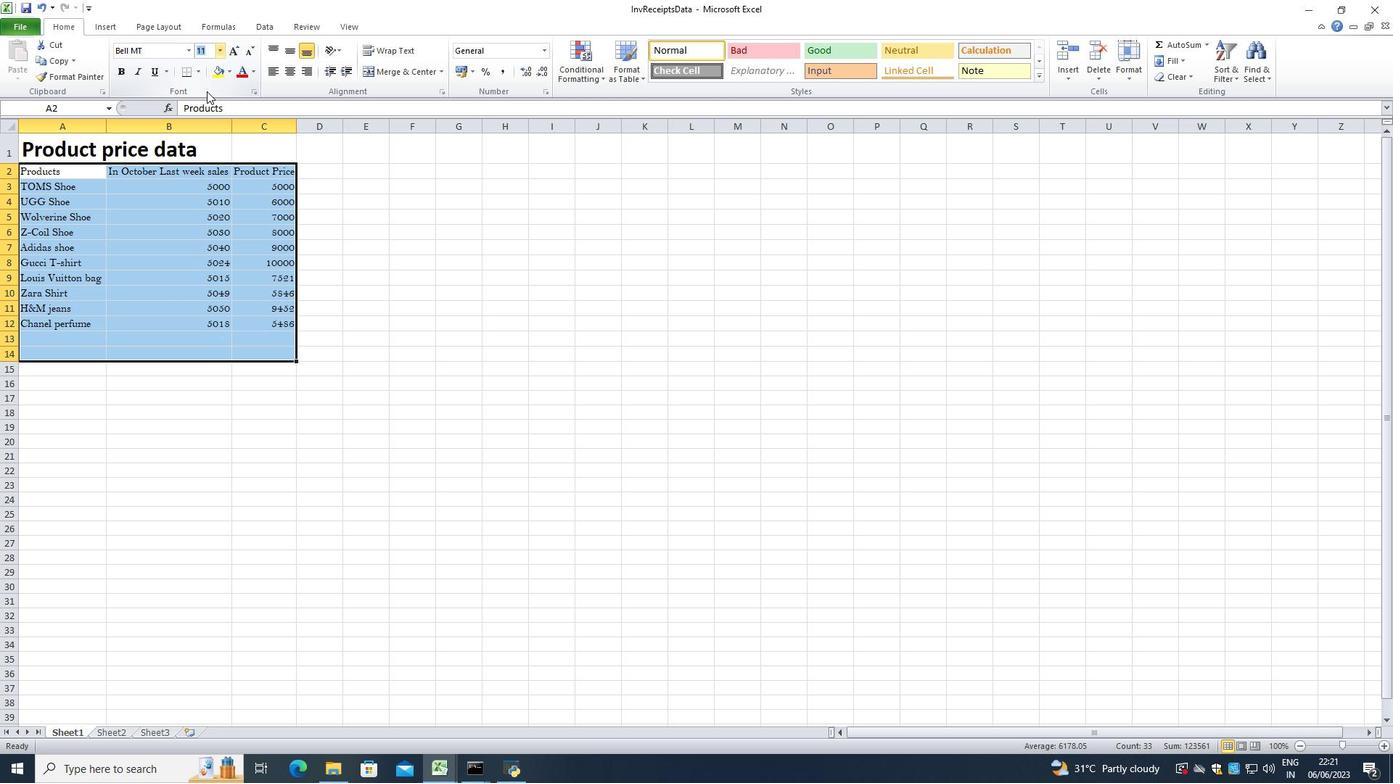 
Action: Key pressed <Key.backspace>
Screenshot: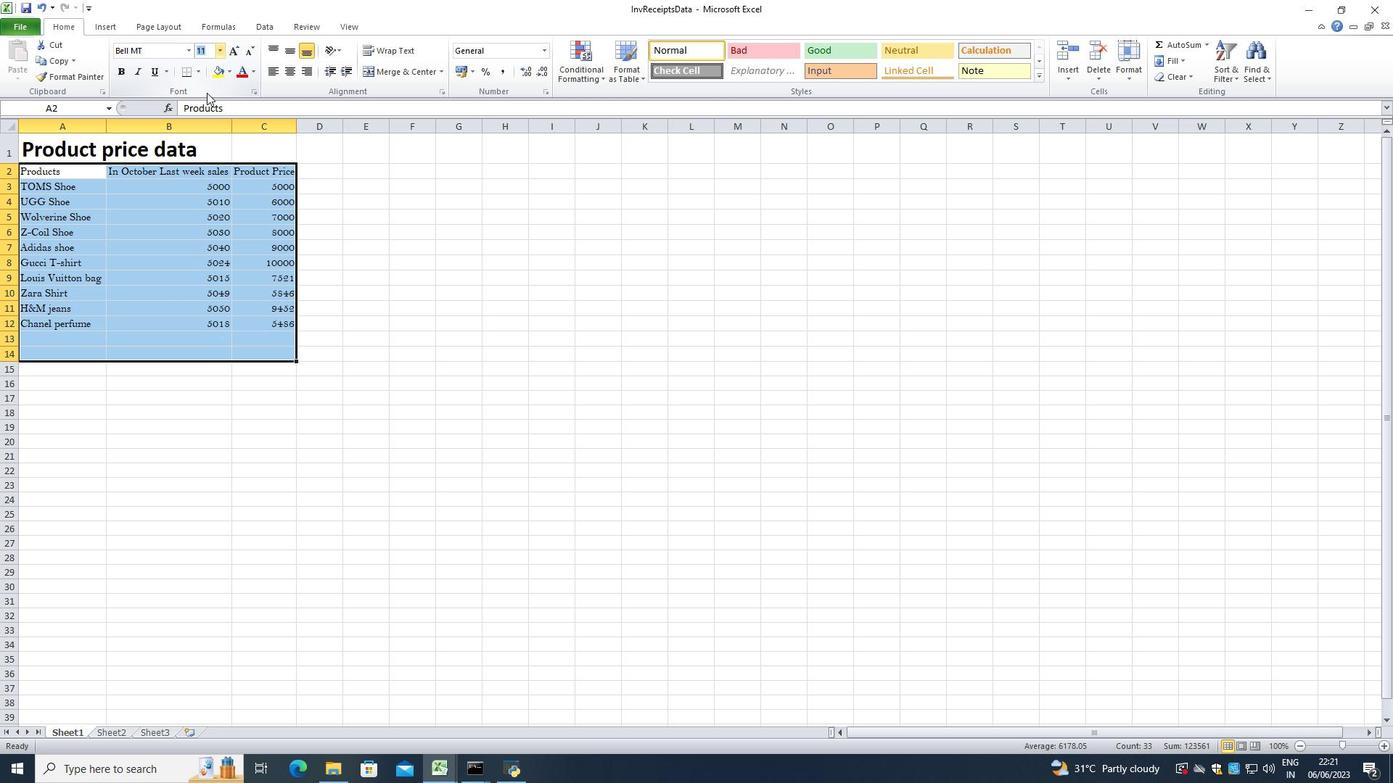 
Action: Mouse moved to (103, 118)
Screenshot: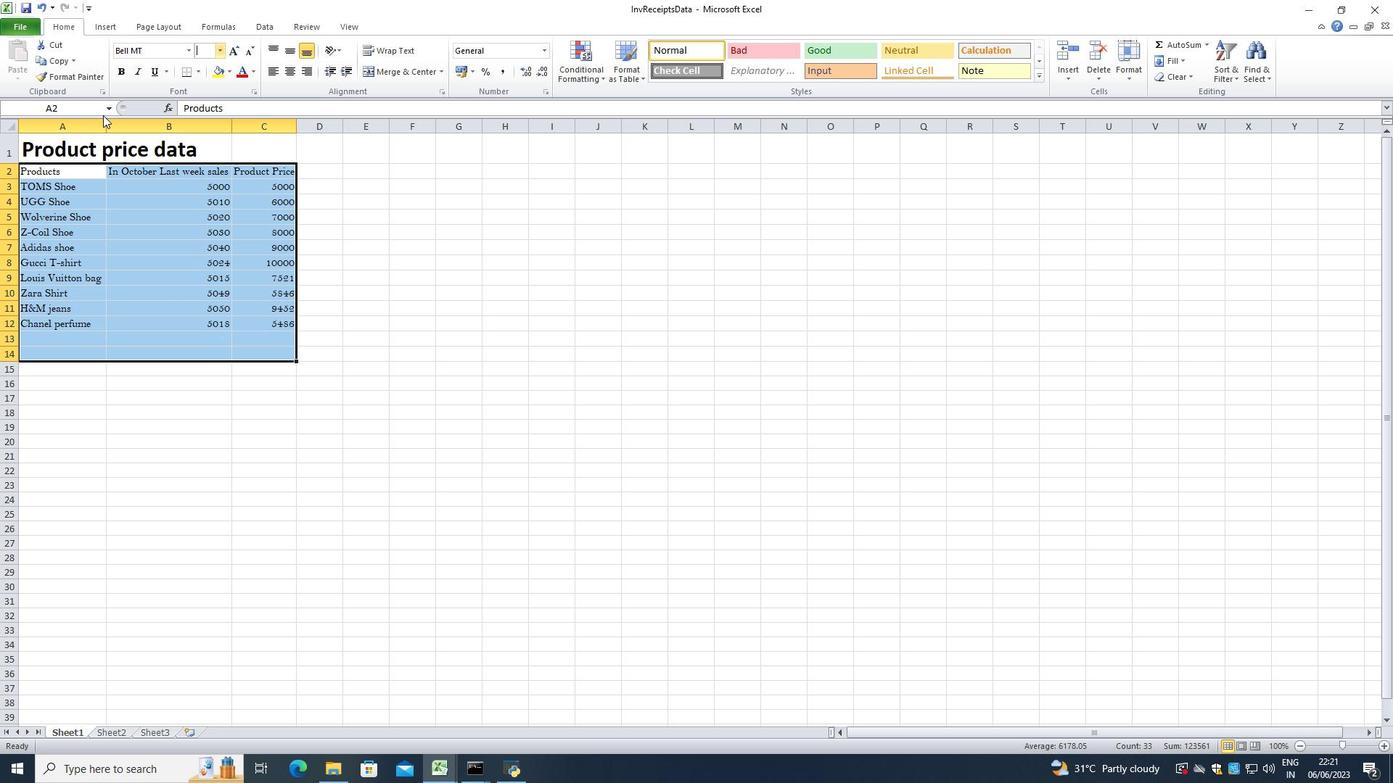 
Action: Key pressed 1
Screenshot: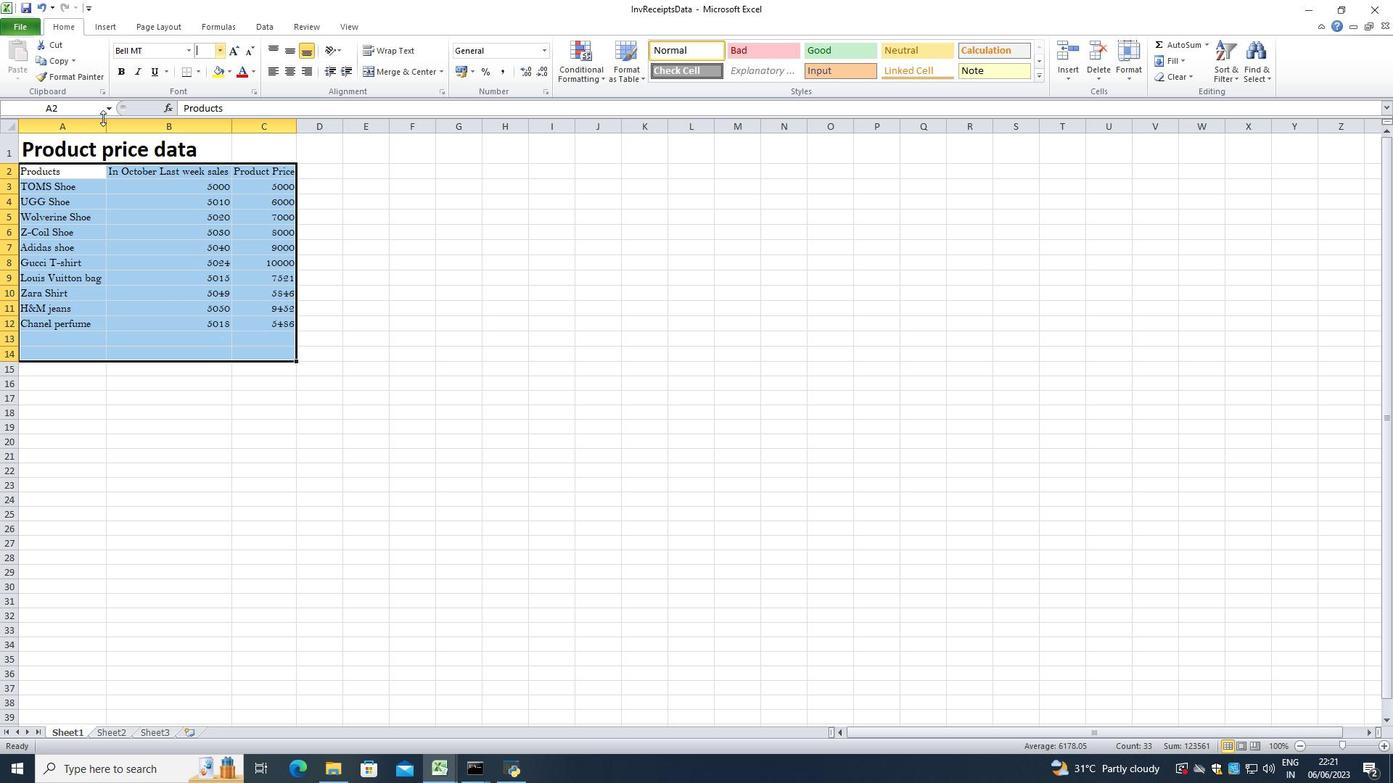 
Action: Mouse moved to (103, 120)
Screenshot: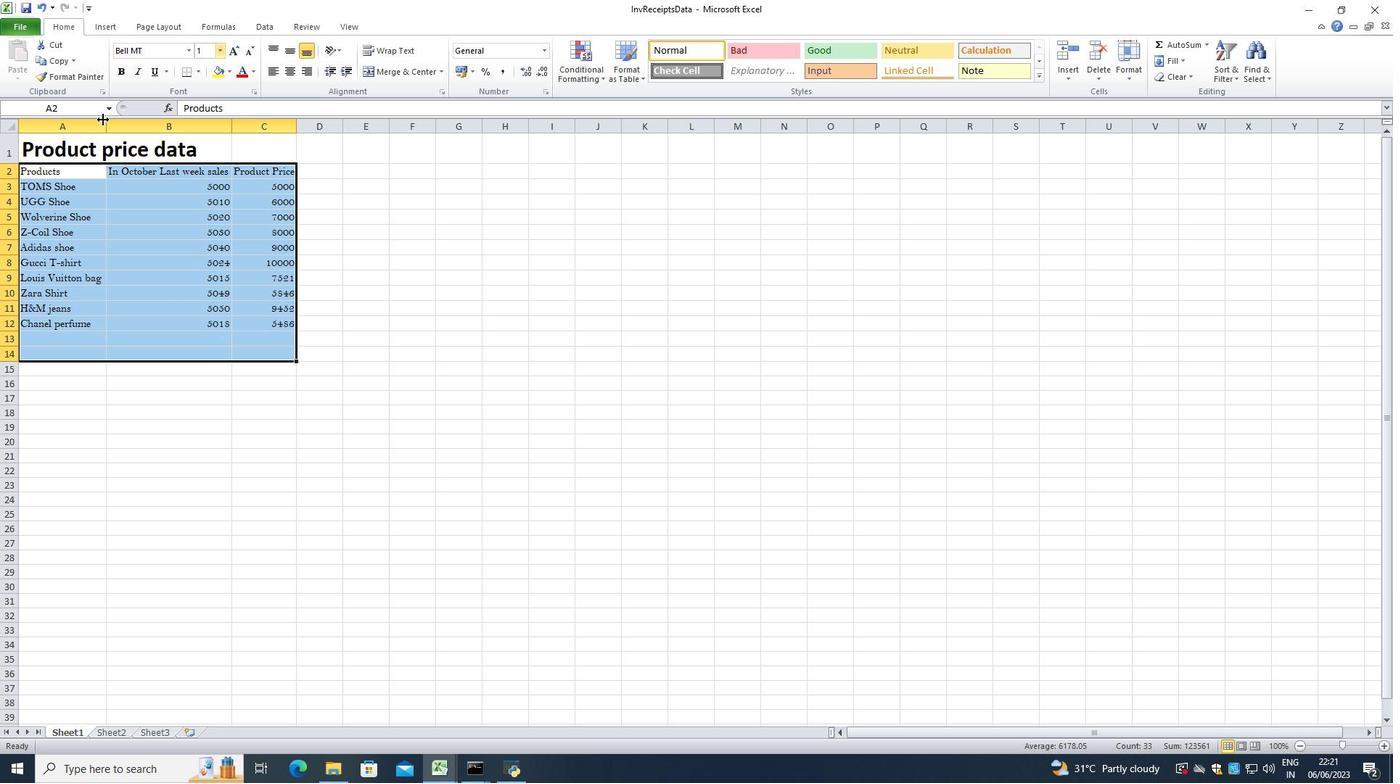
Action: Key pressed 6<Key.enter>
Screenshot: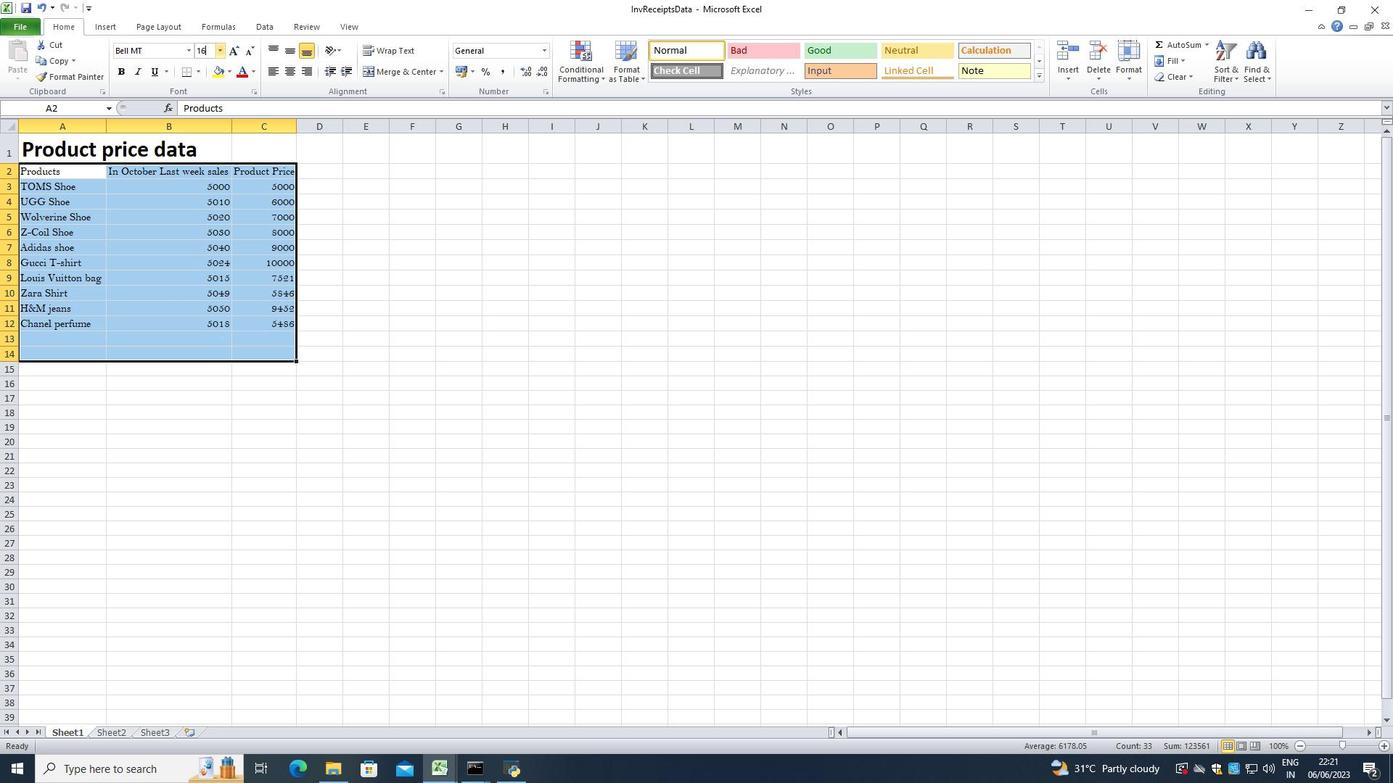 
Action: Mouse moved to (364, 262)
Screenshot: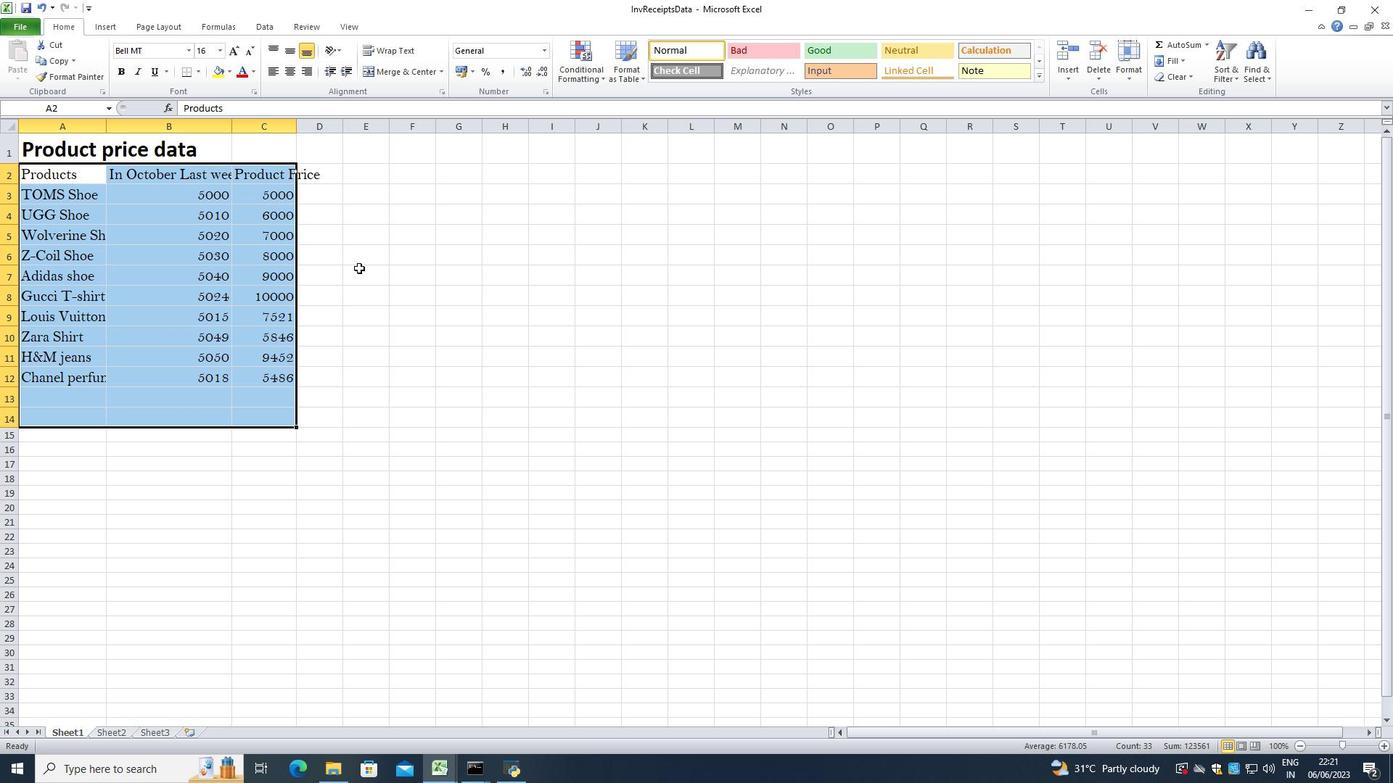 
Action: Mouse pressed left at (364, 262)
Screenshot: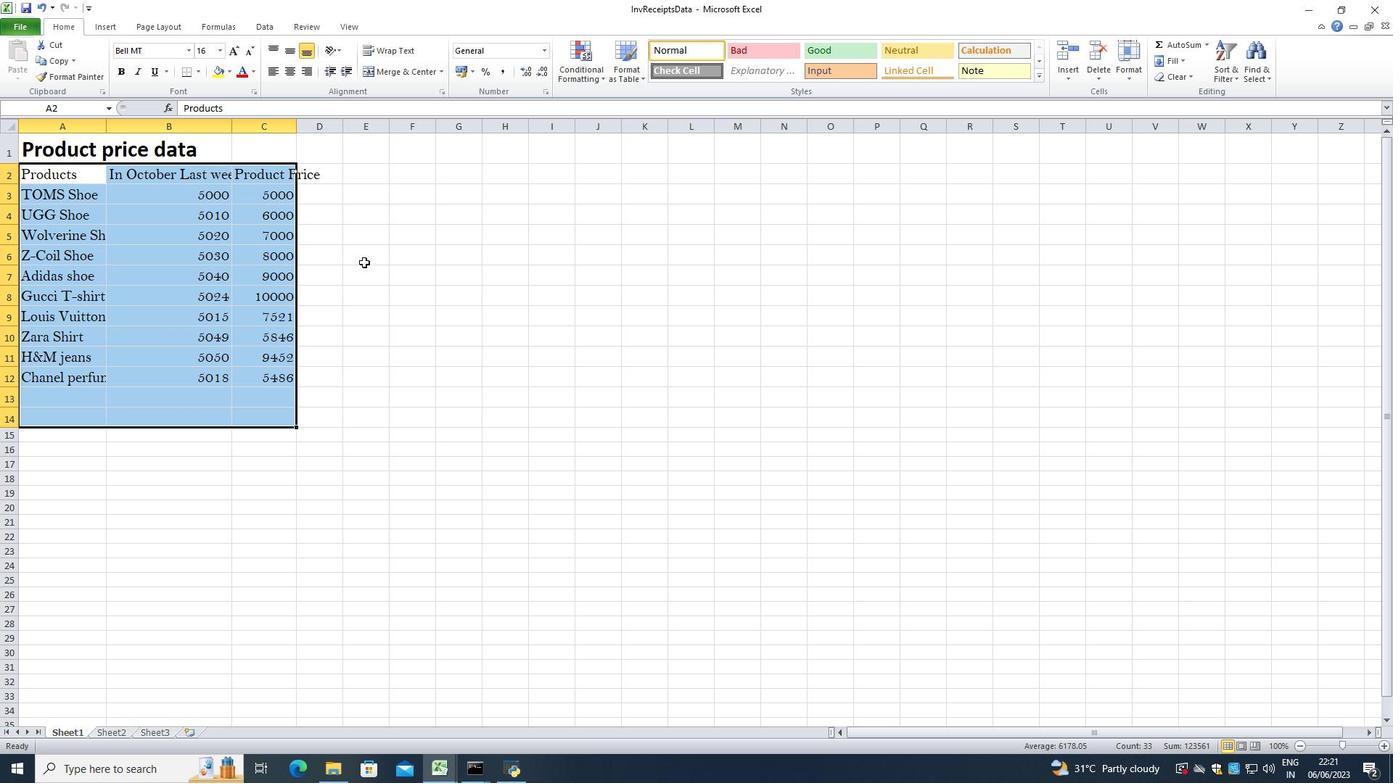 
Action: Mouse moved to (65, 146)
Screenshot: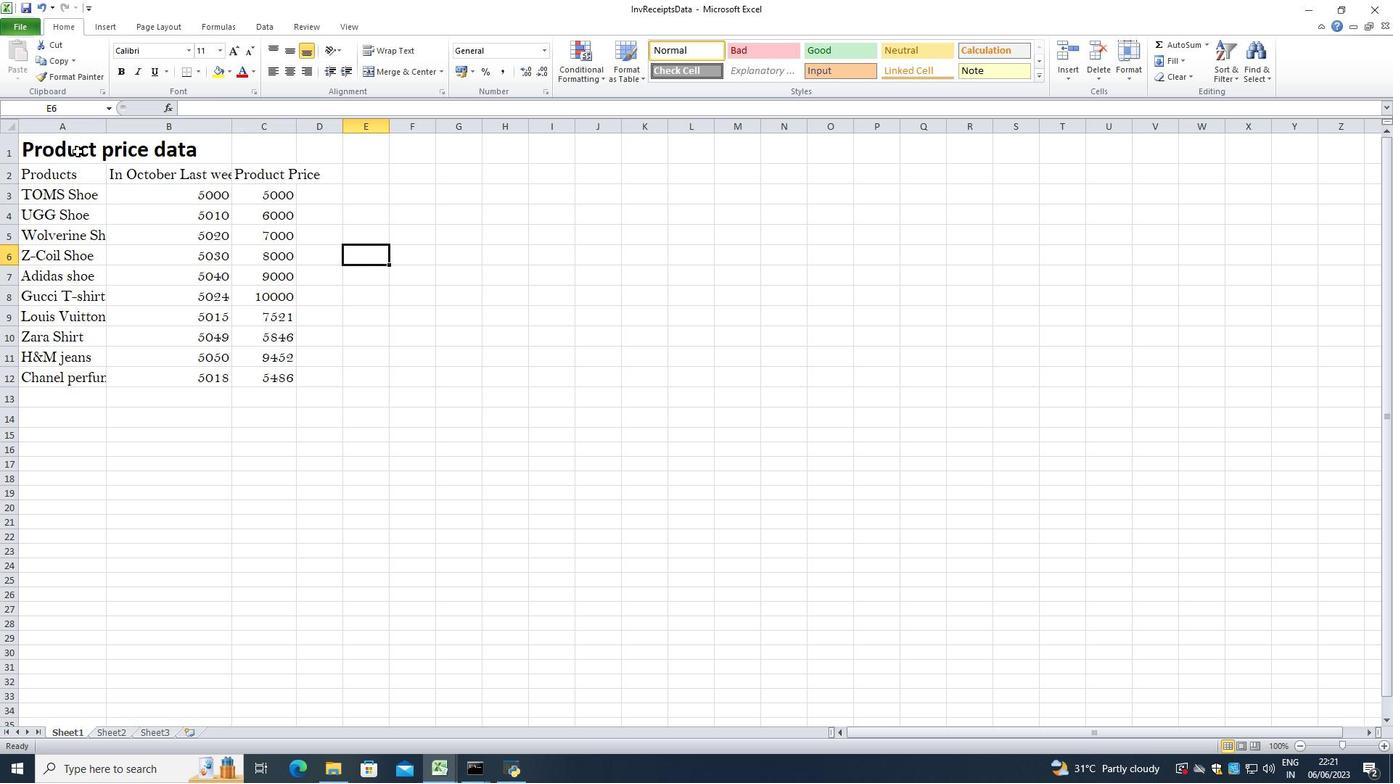 
Action: Mouse pressed left at (65, 146)
Screenshot: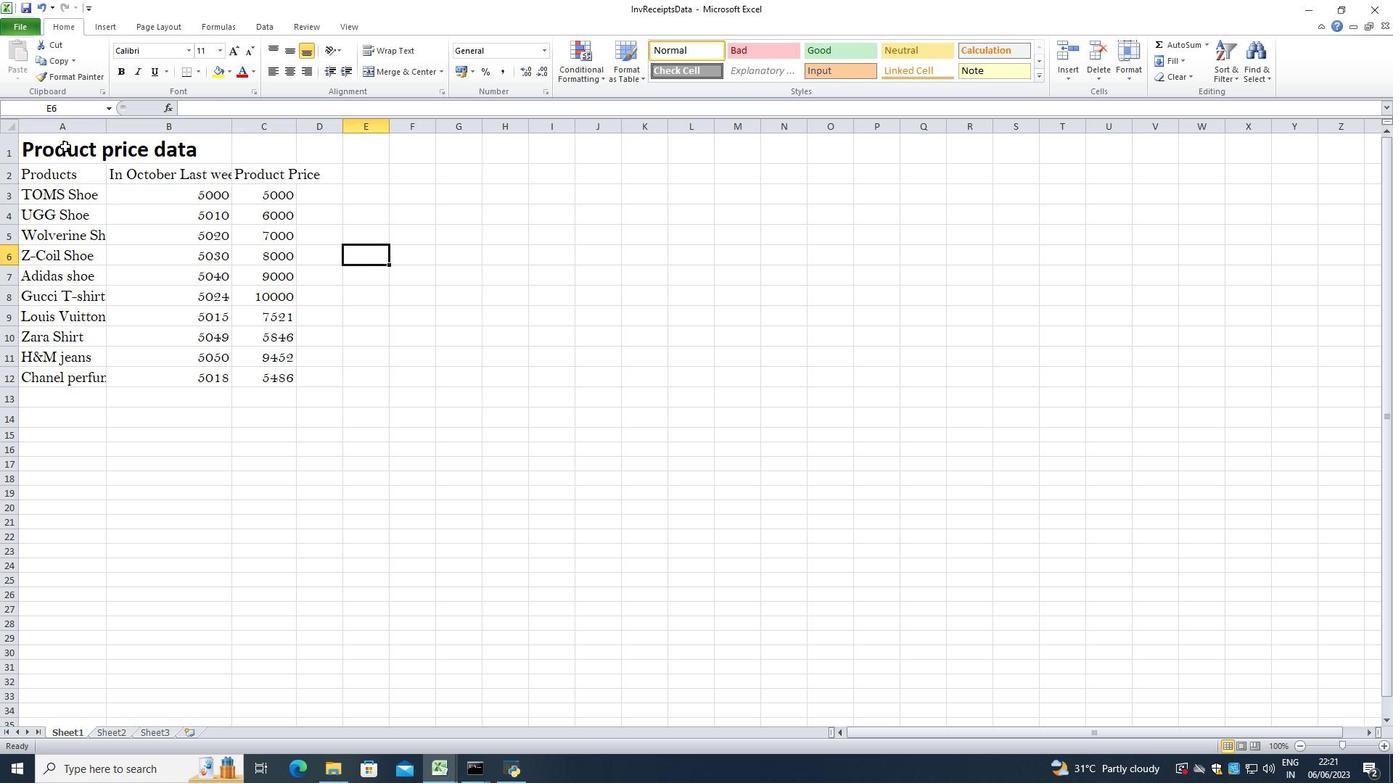 
Action: Mouse moved to (295, 50)
Screenshot: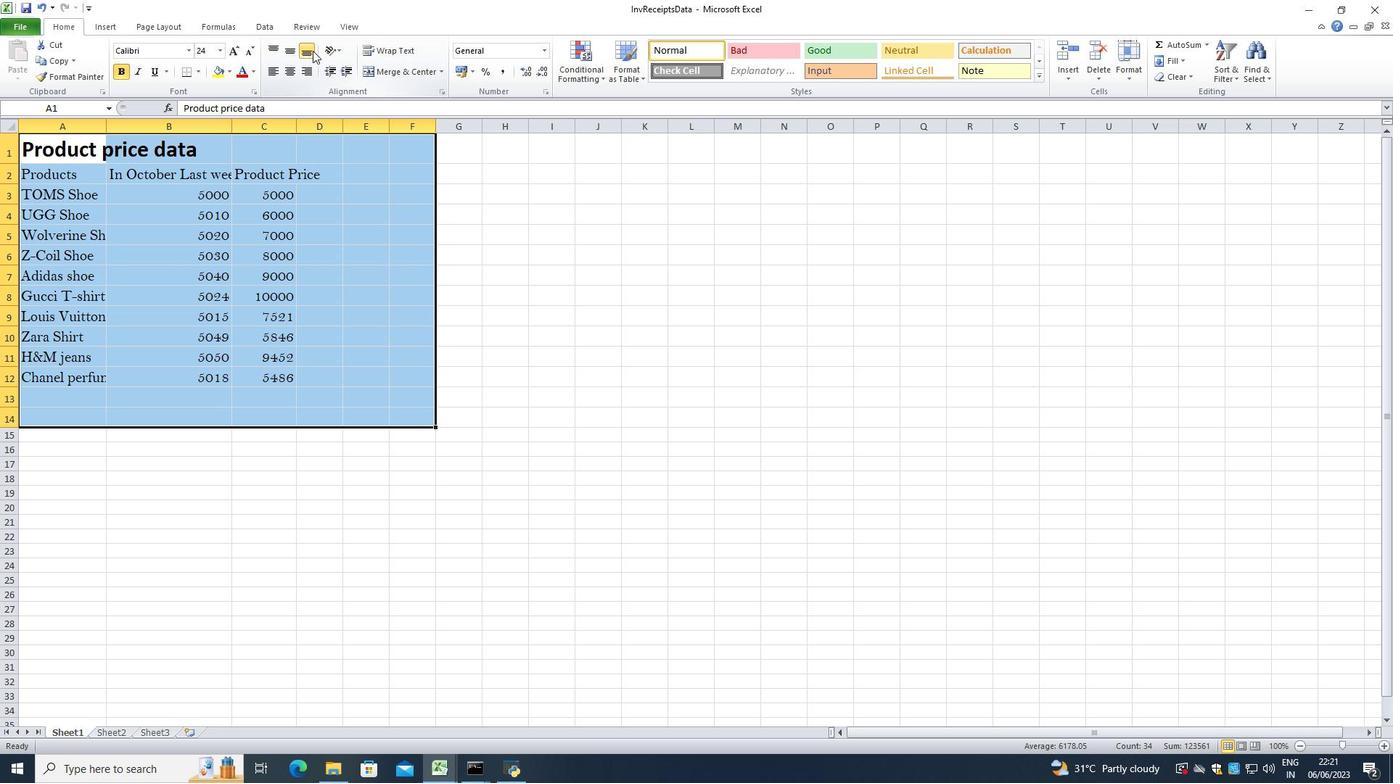 
Action: Mouse pressed left at (295, 50)
Screenshot: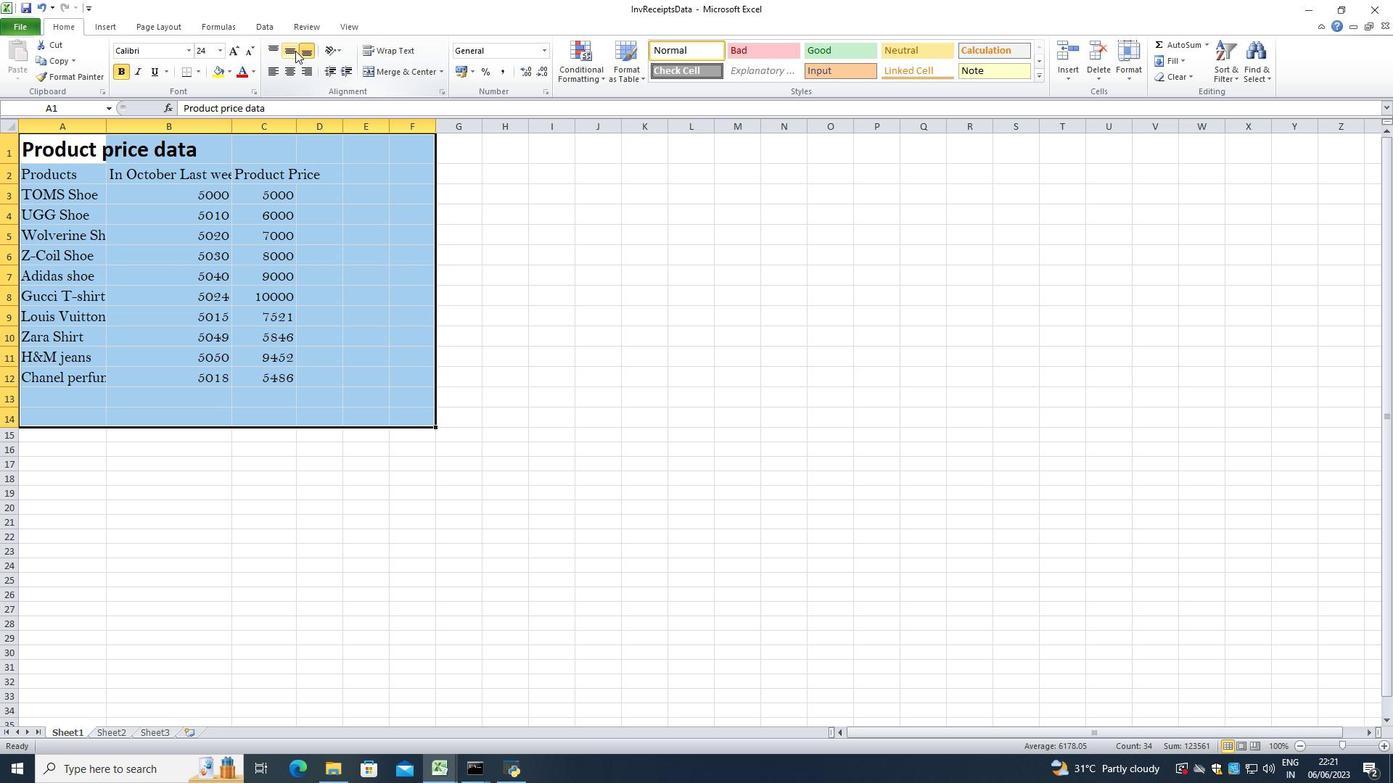
Action: Mouse moved to (292, 65)
Screenshot: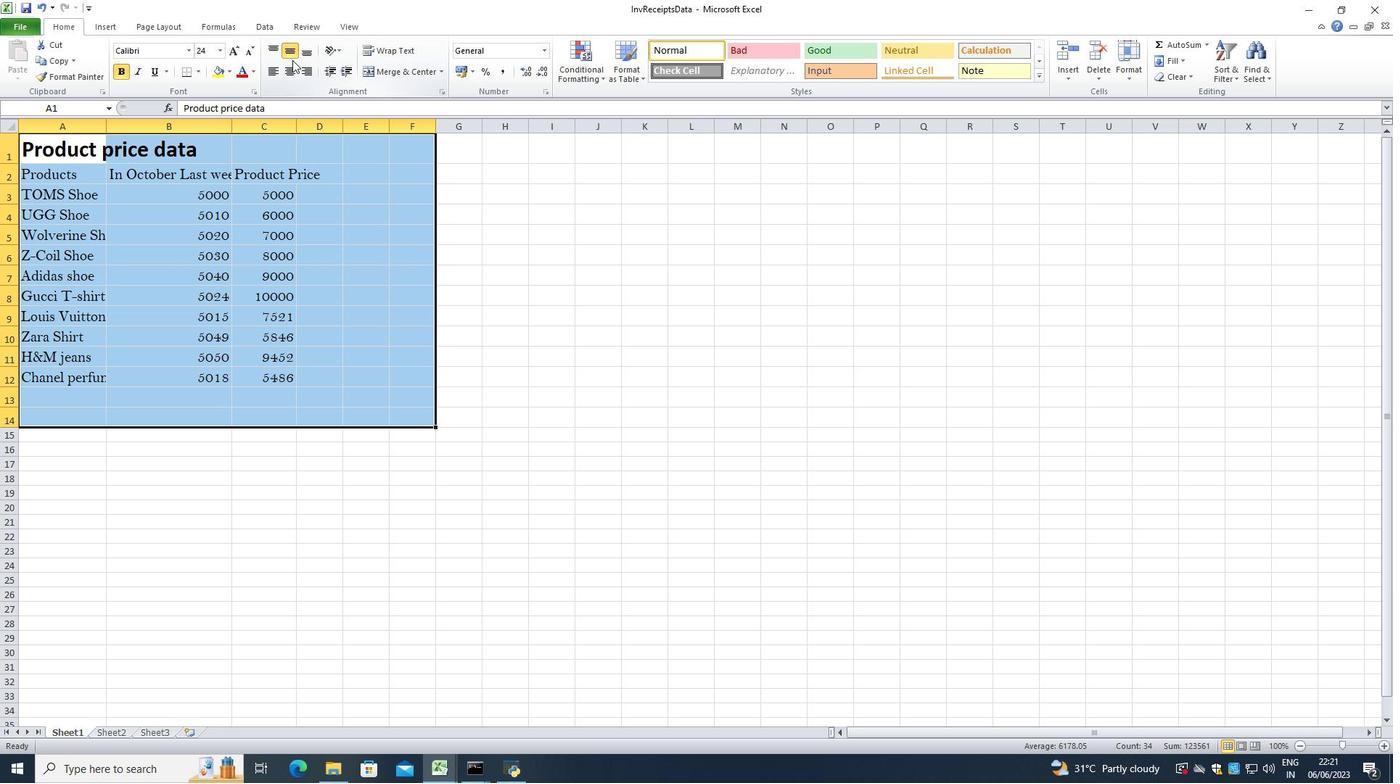
Action: Mouse pressed left at (292, 65)
Screenshot: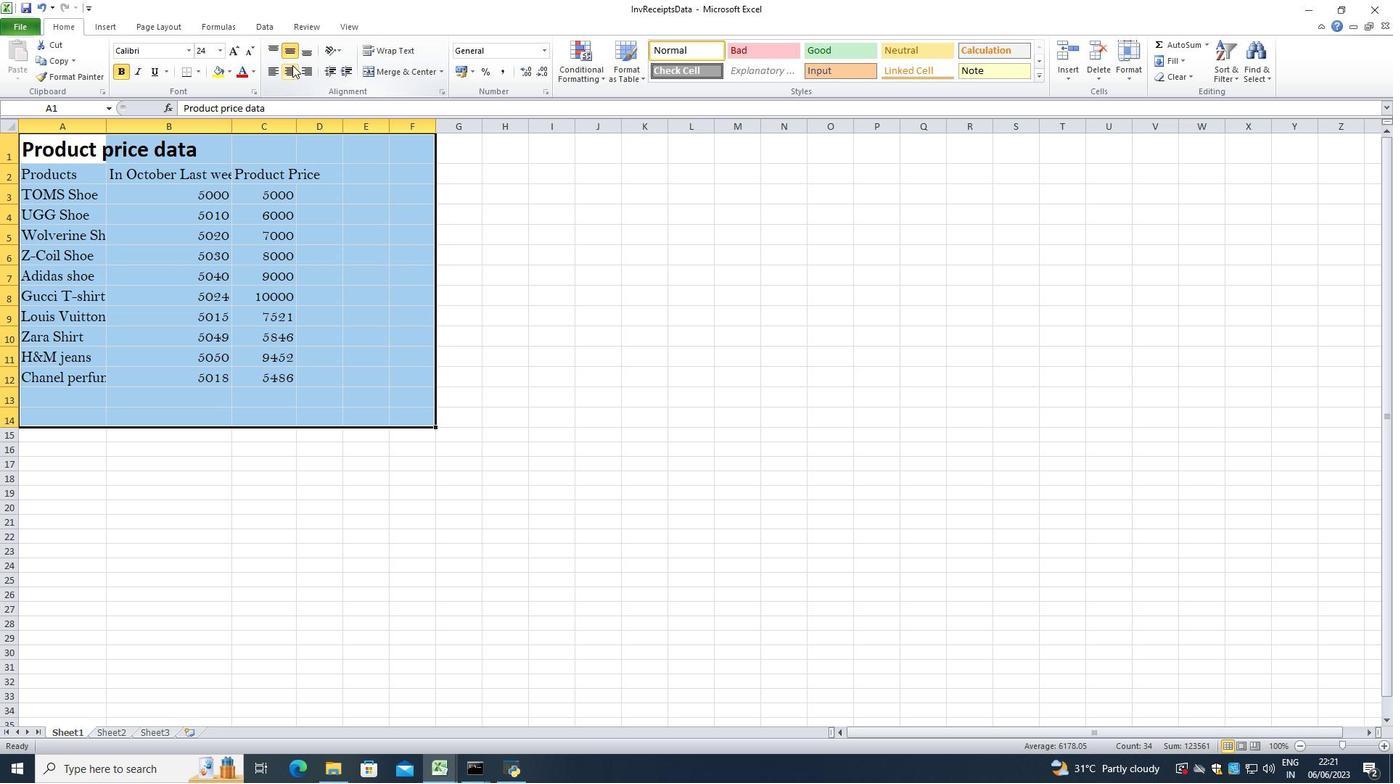 
Action: Mouse moved to (499, 233)
Screenshot: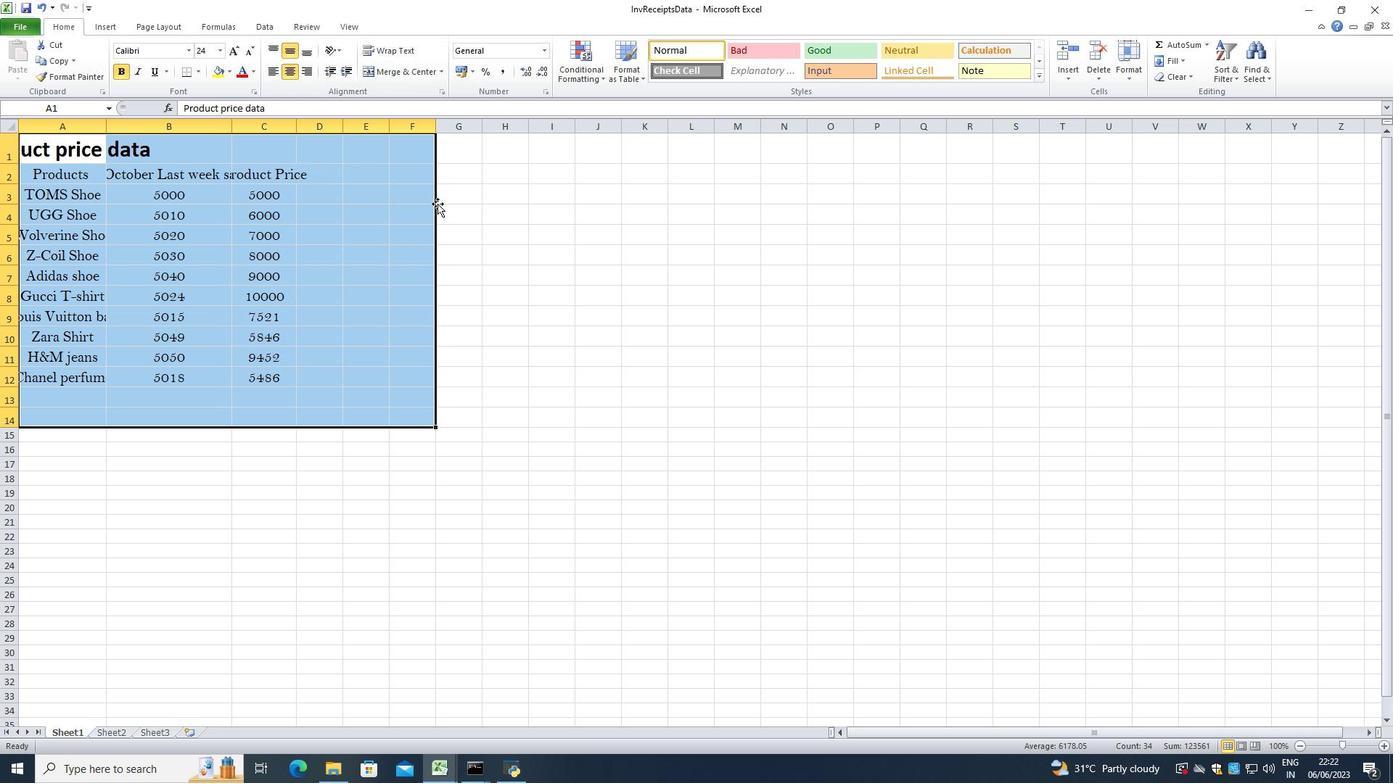 
Action: Mouse pressed left at (499, 233)
Screenshot: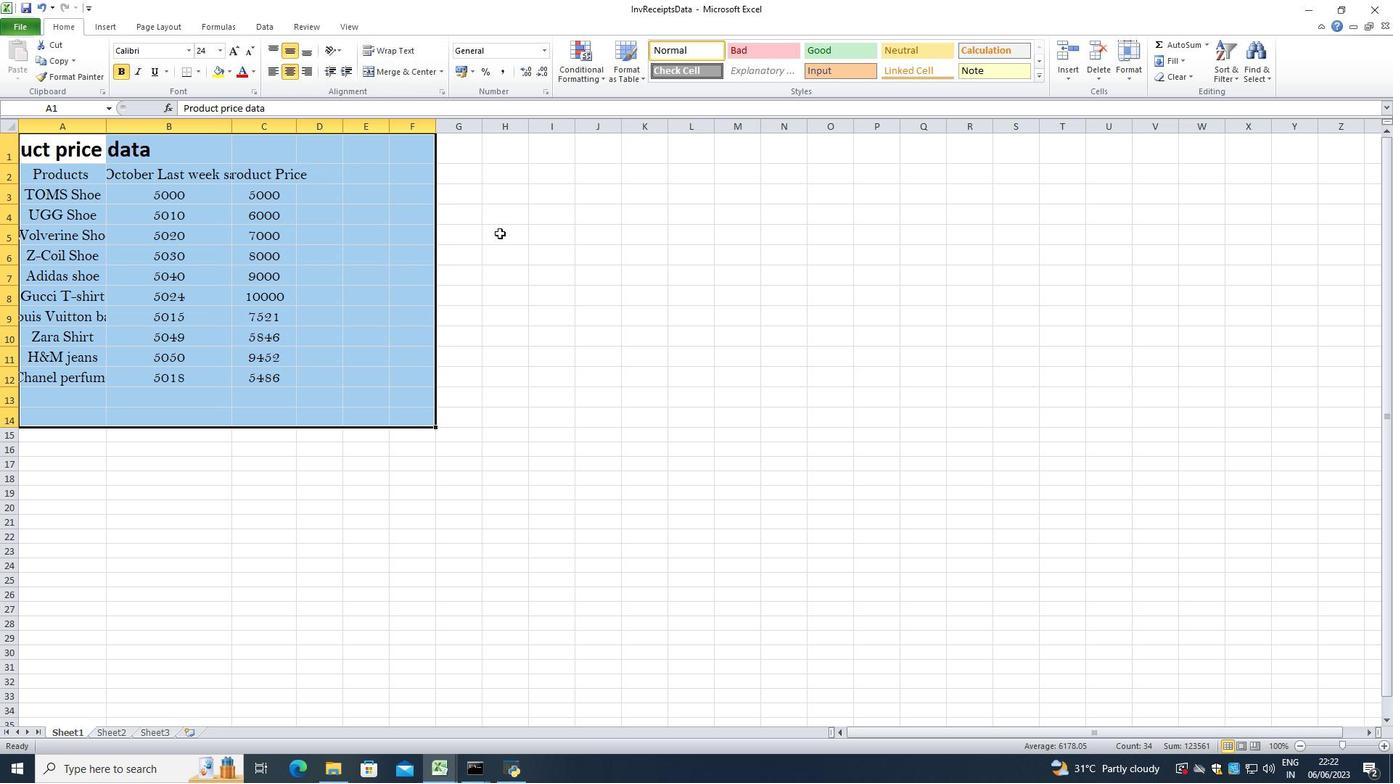 
Action: Mouse moved to (108, 126)
Screenshot: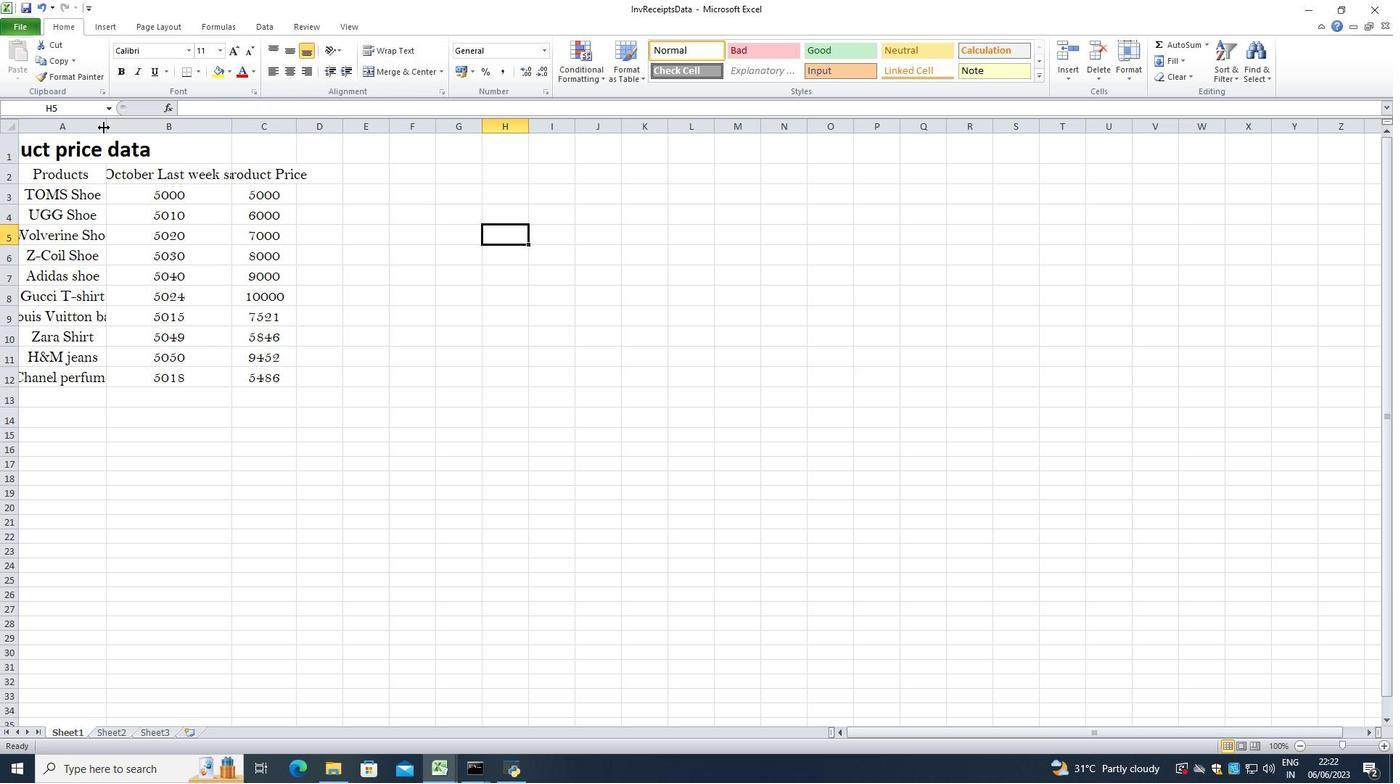 
Action: Mouse pressed left at (108, 126)
Screenshot: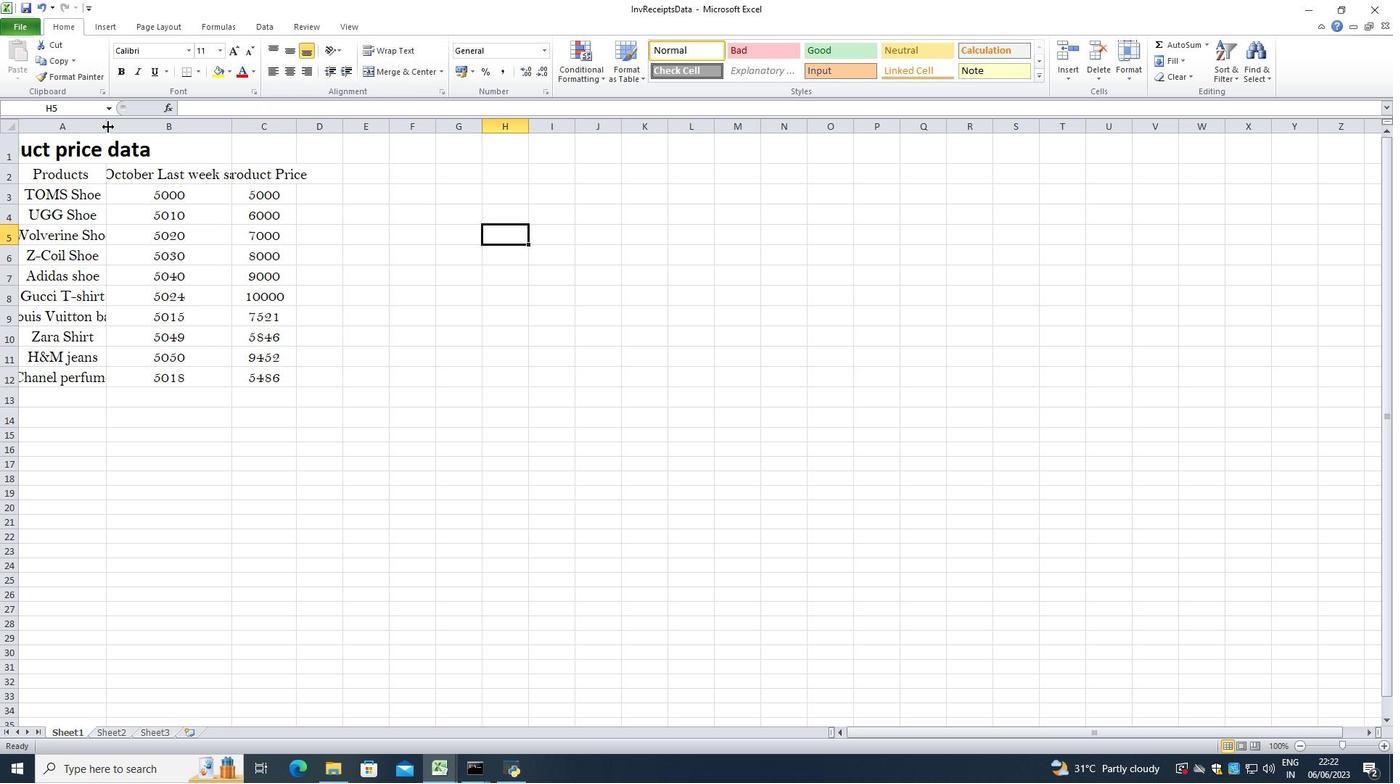 
Action: Mouse pressed left at (108, 126)
Screenshot: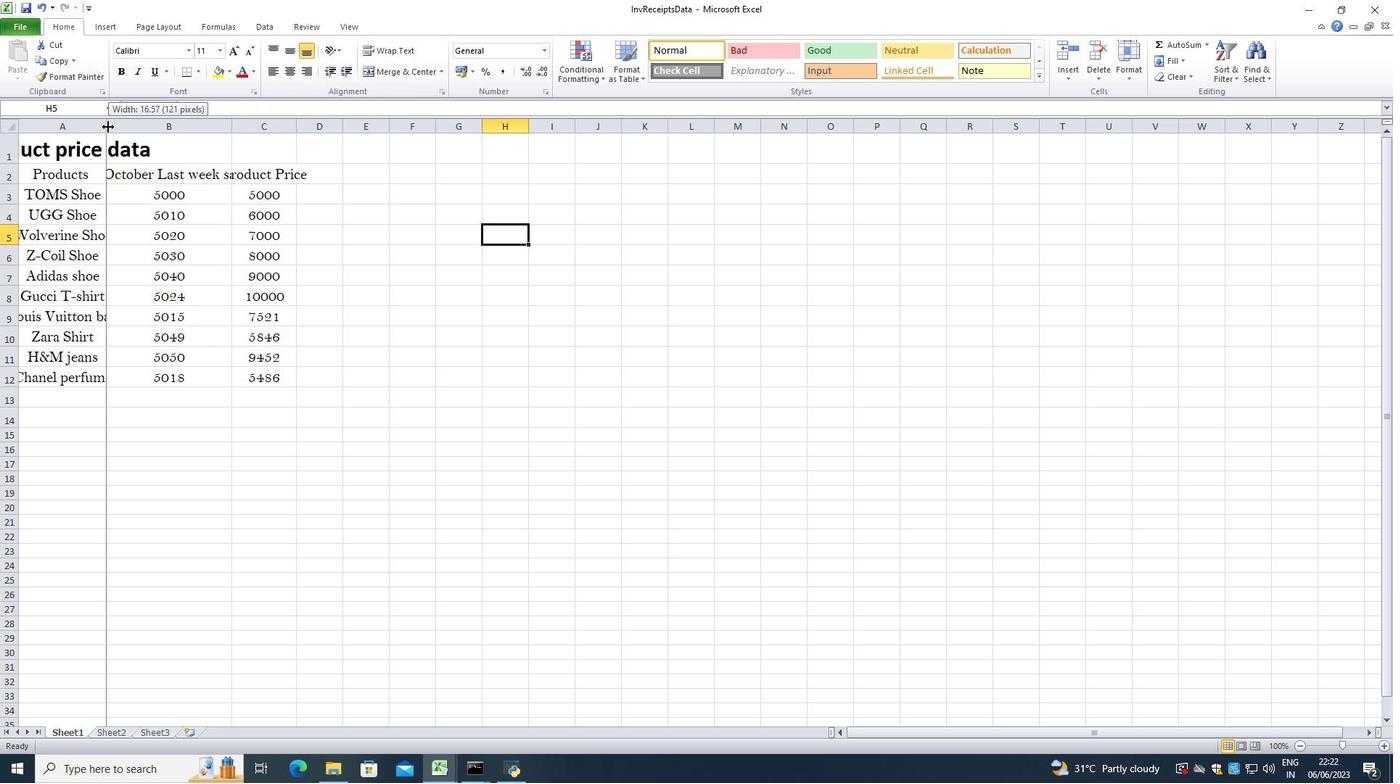 
Action: Mouse moved to (330, 129)
Screenshot: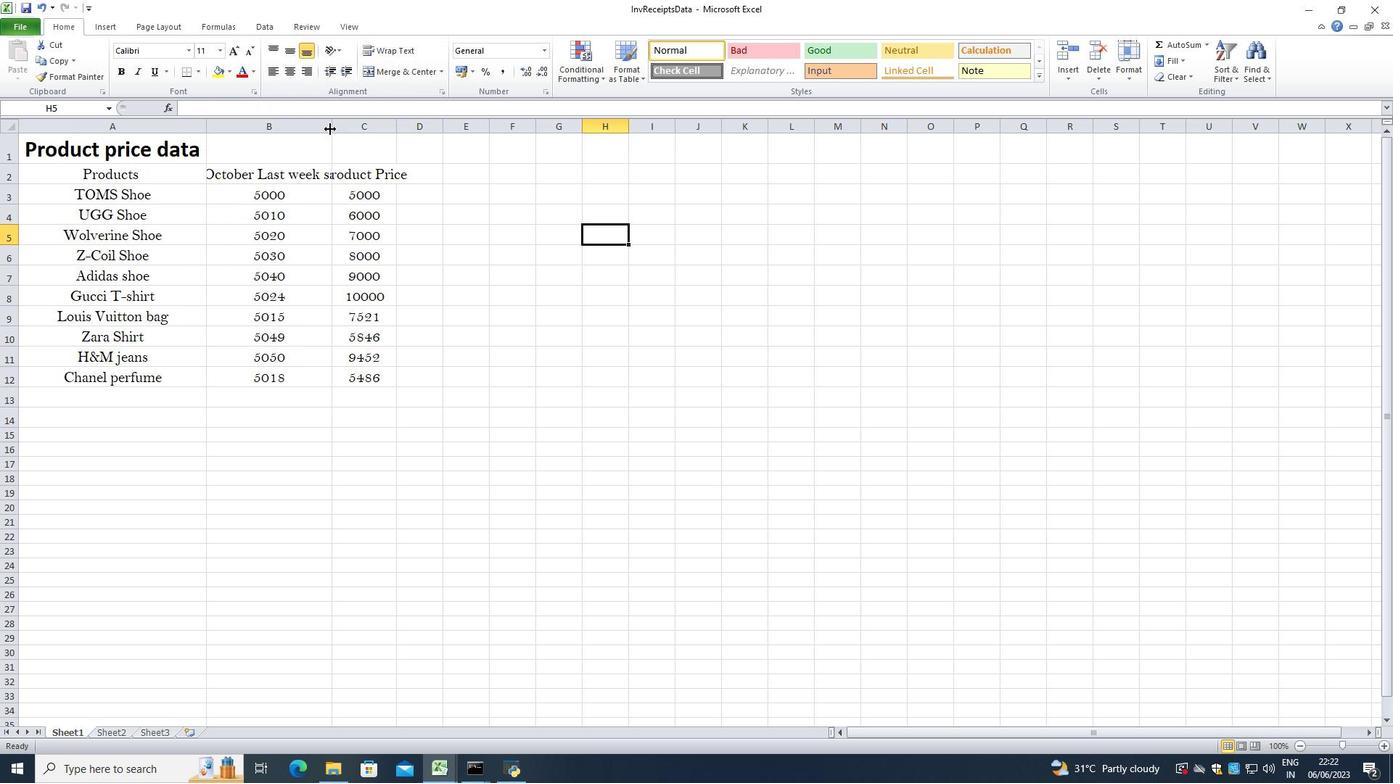 
Action: Mouse pressed left at (330, 129)
Screenshot: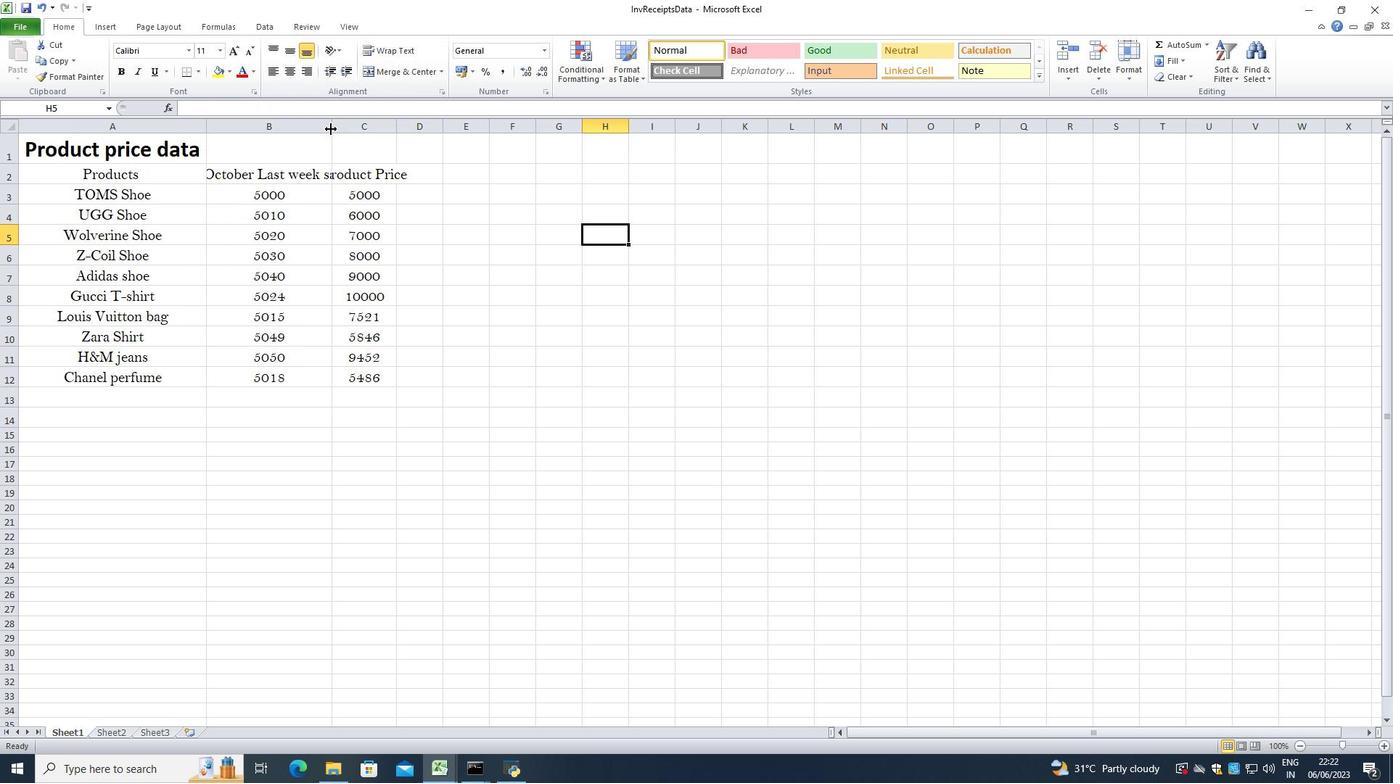 
Action: Mouse pressed left at (330, 129)
Screenshot: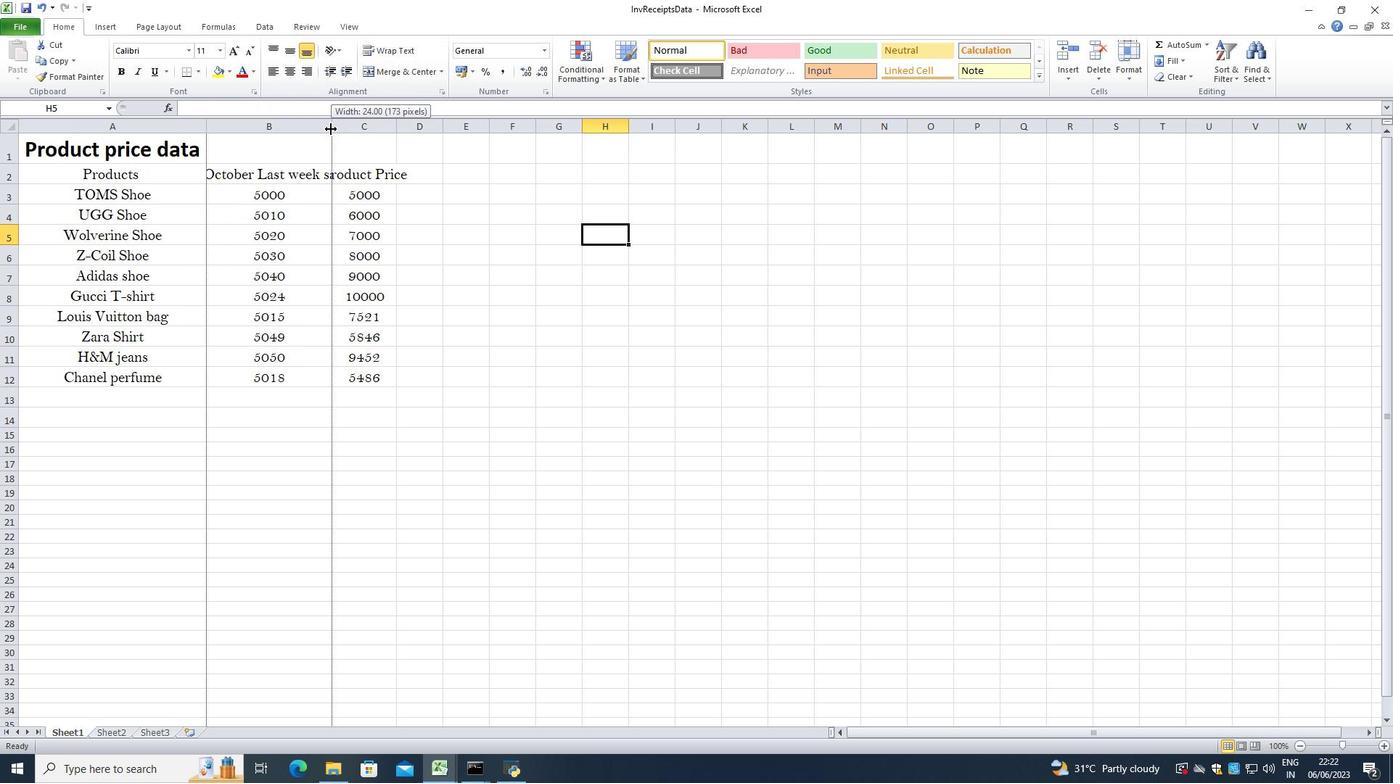 
Action: Mouse moved to (444, 128)
Screenshot: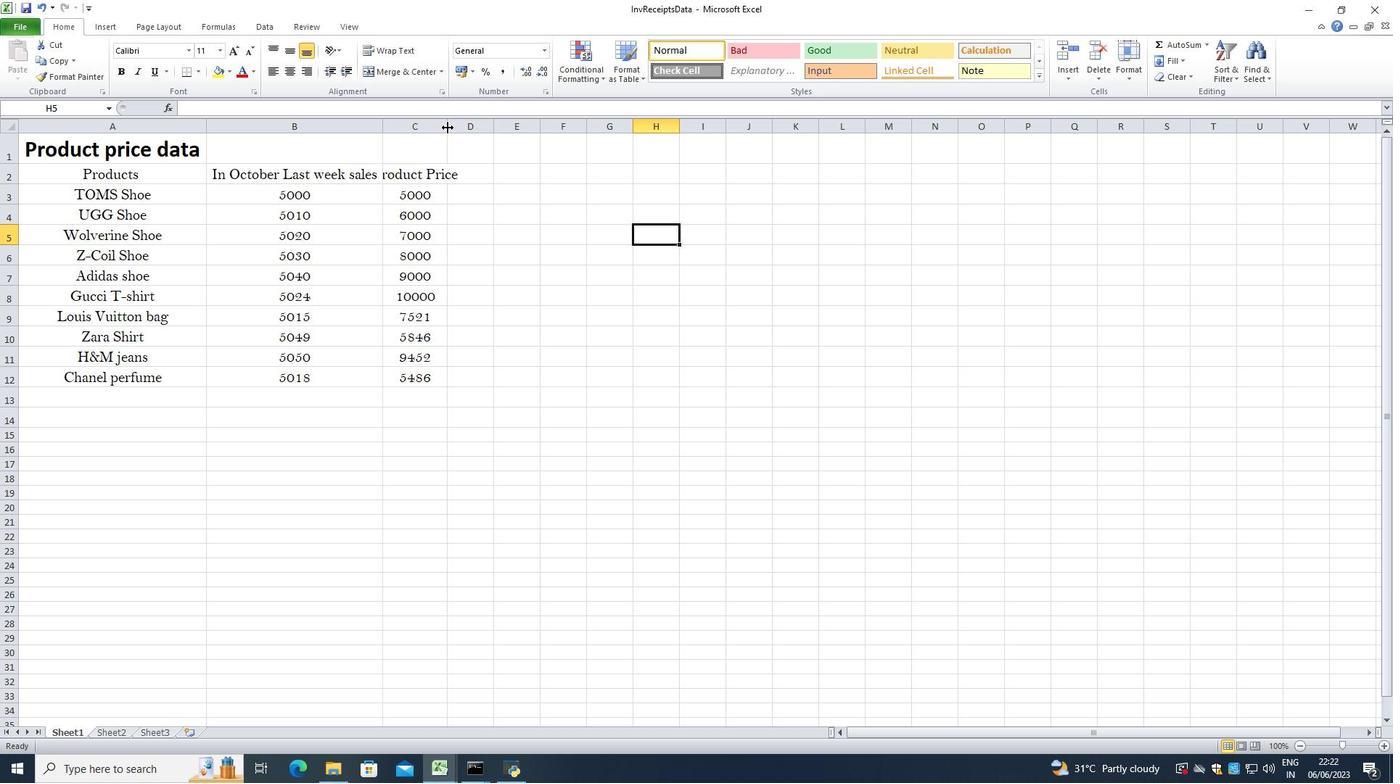 
Action: Mouse pressed left at (444, 128)
Screenshot: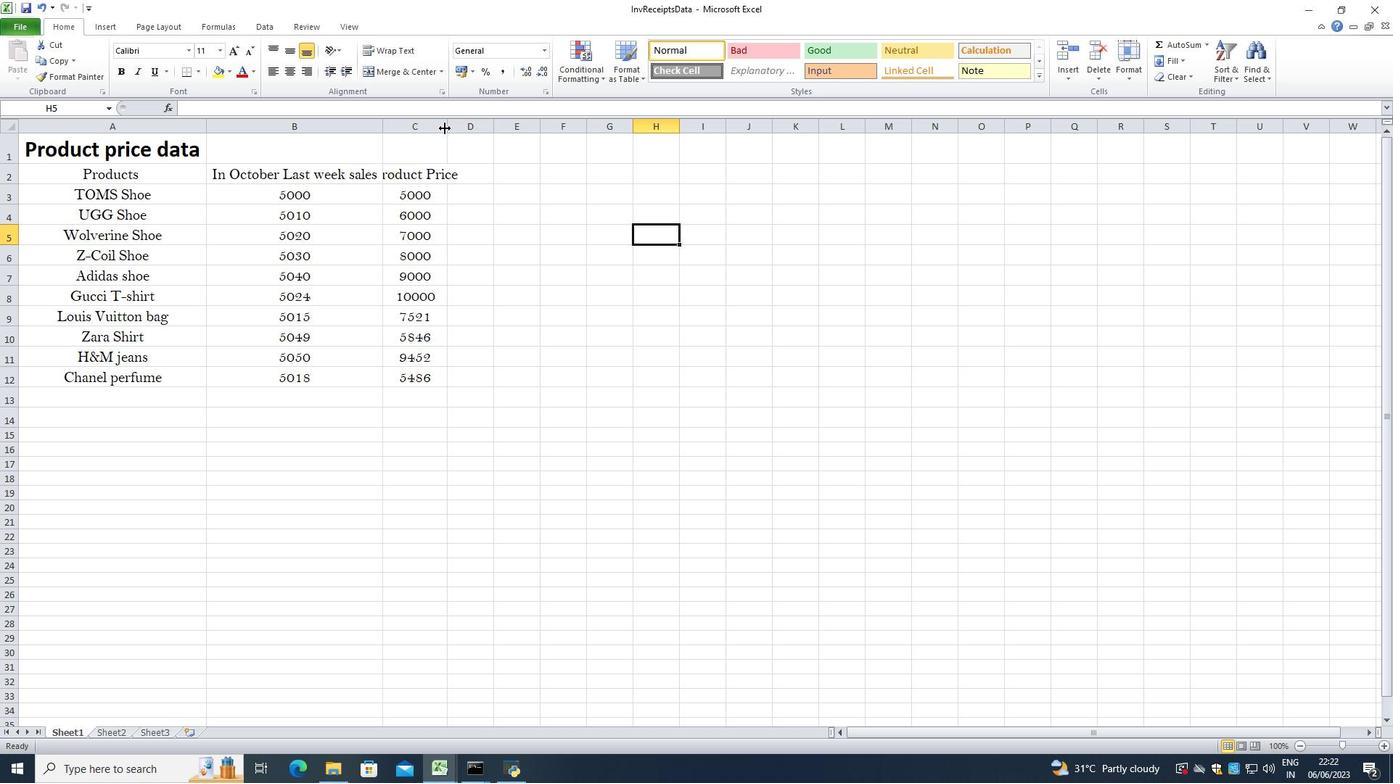 
Action: Mouse pressed left at (444, 128)
Screenshot: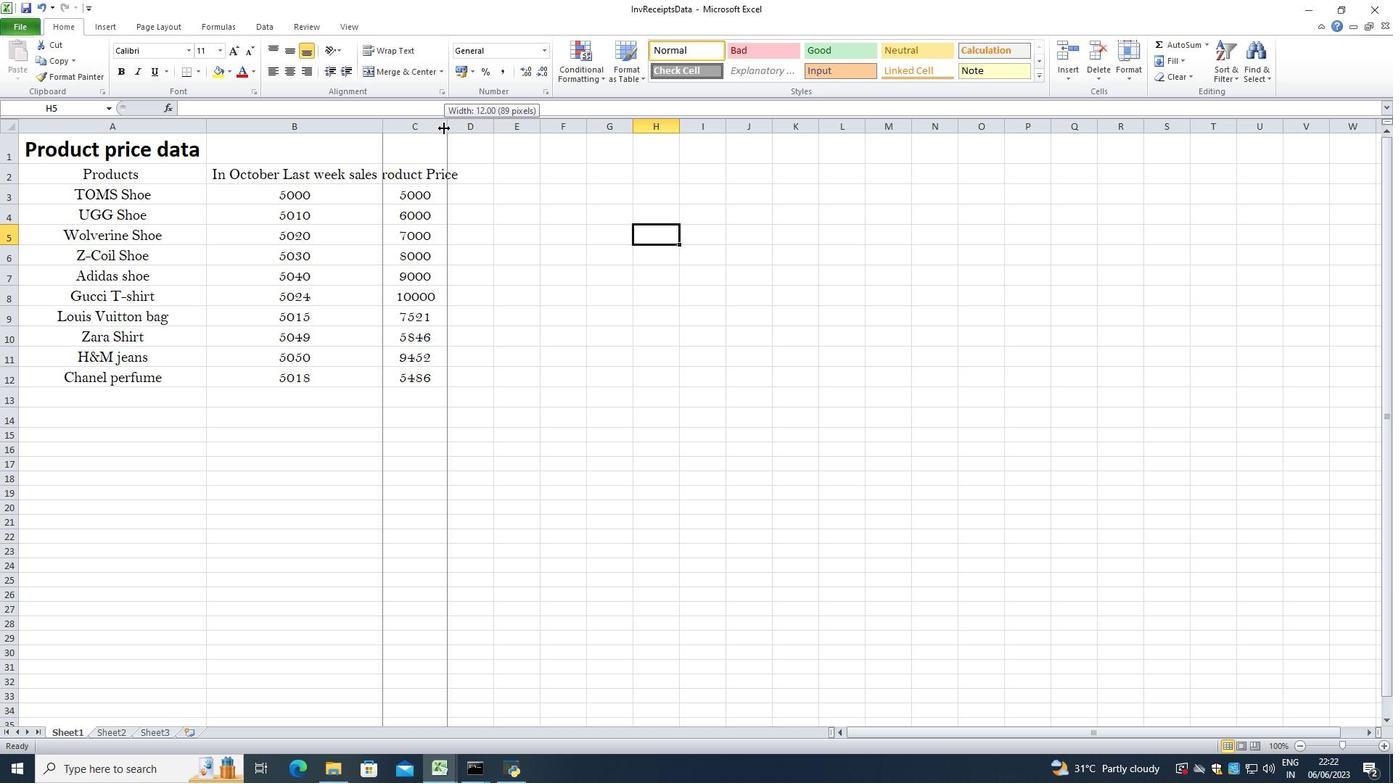 
Action: Mouse moved to (561, 345)
Screenshot: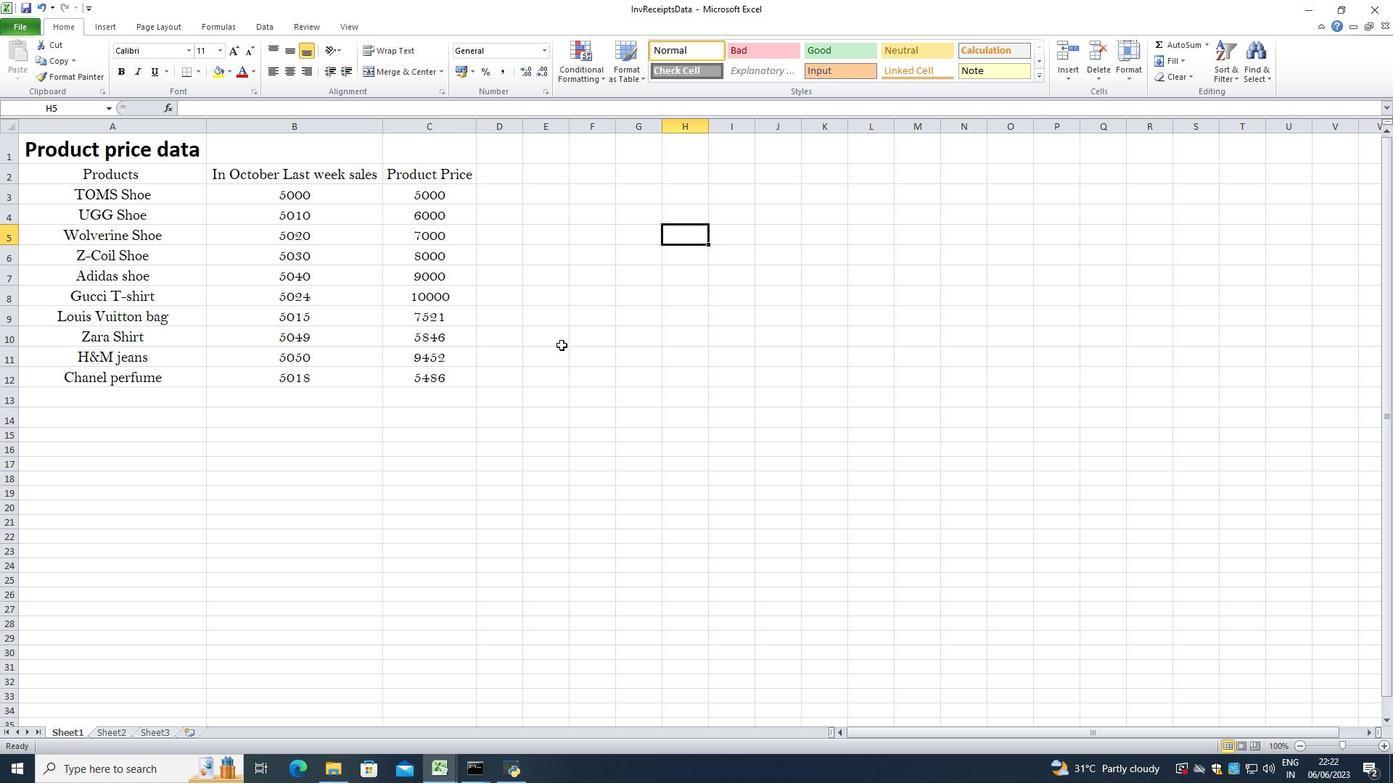 
Action: Key pressed ctrl+S
Screenshot: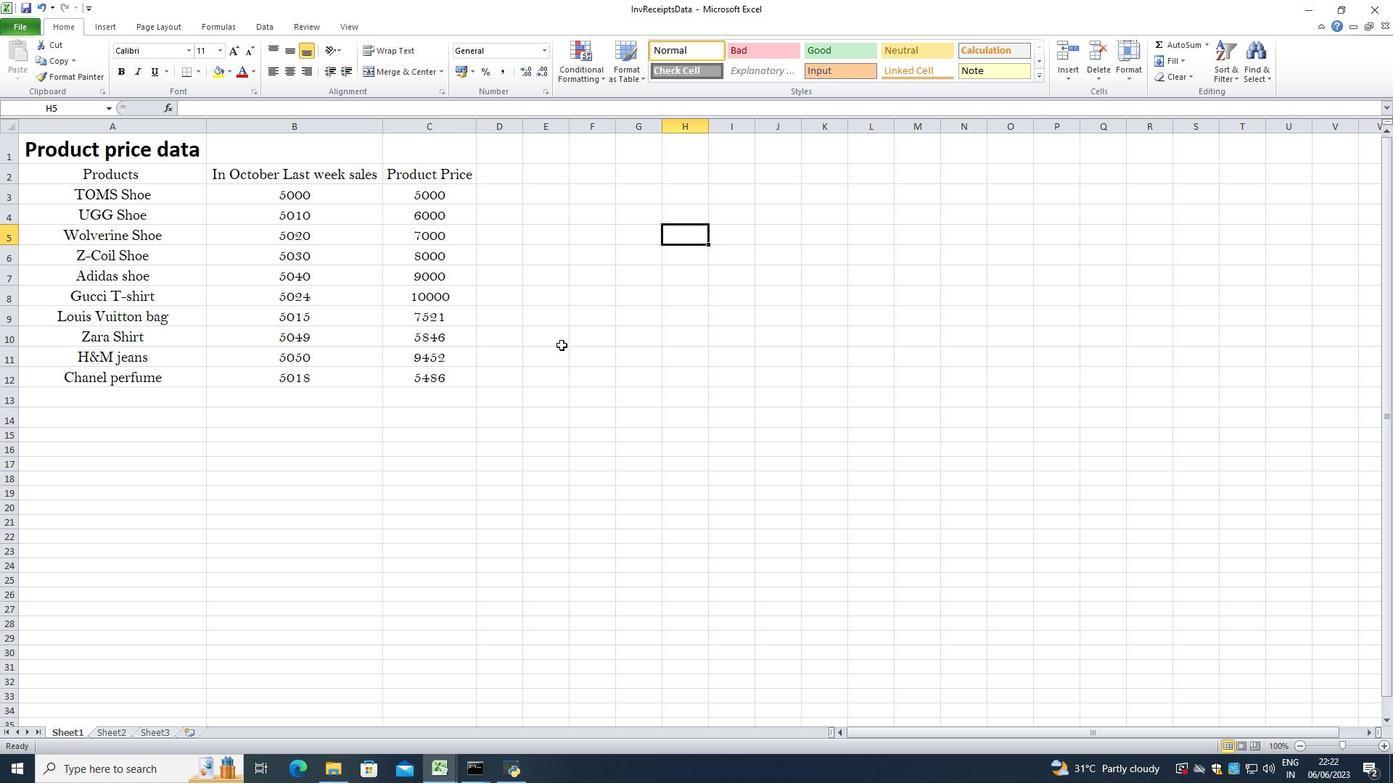 
Action: Mouse moved to (560, 345)
Screenshot: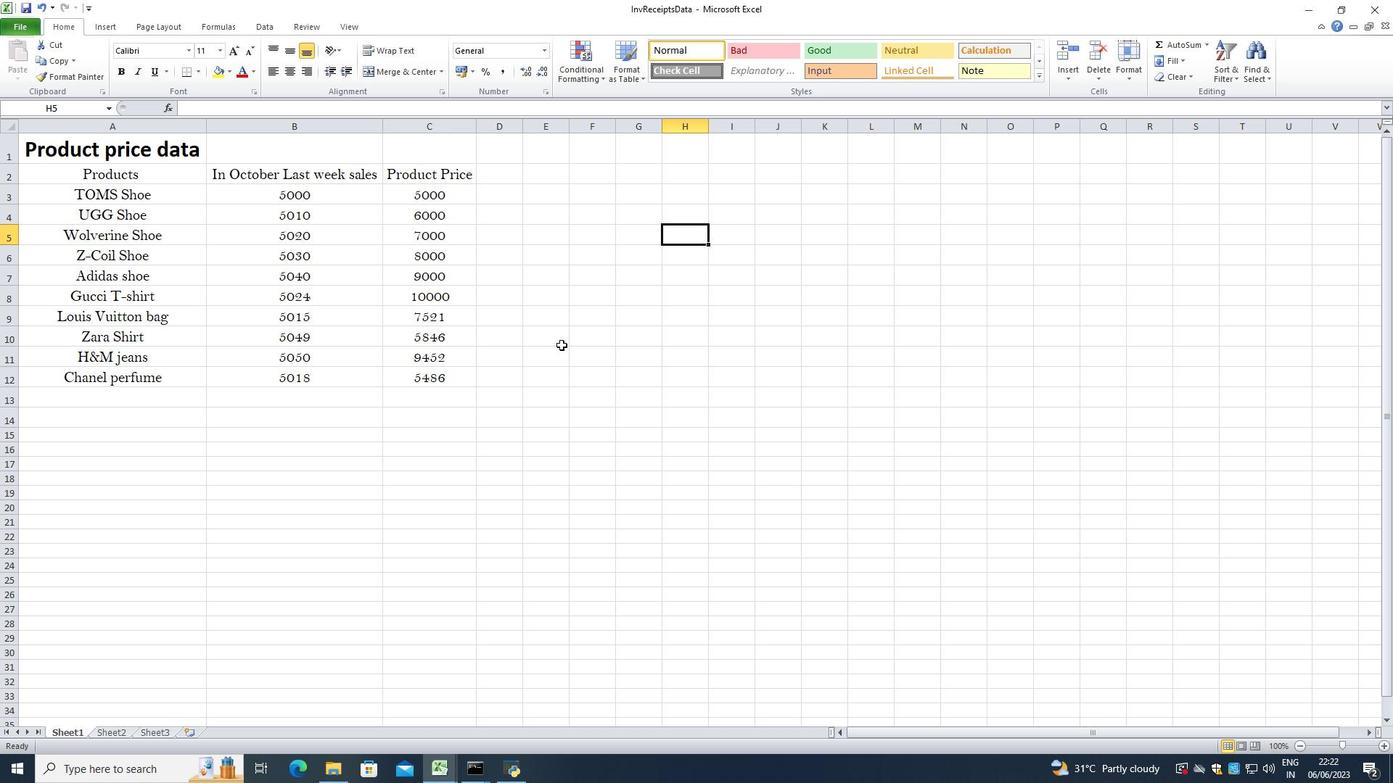 
